Task: Find connections with filter location Lons-le-Saunier with filter topic #Crowdfundingwith filter profile language German with filter current company HighRadius with filter school Gujarat jobs and careers with filter industry Consumer Services with filter service category Android Development with filter keywords title Concierge
Action: Mouse moved to (498, 83)
Screenshot: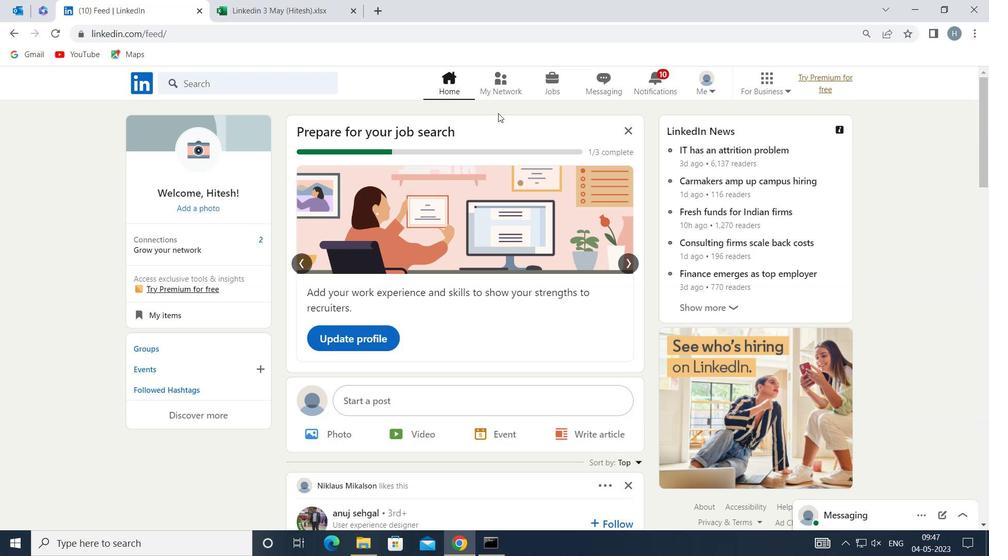 
Action: Mouse pressed left at (498, 83)
Screenshot: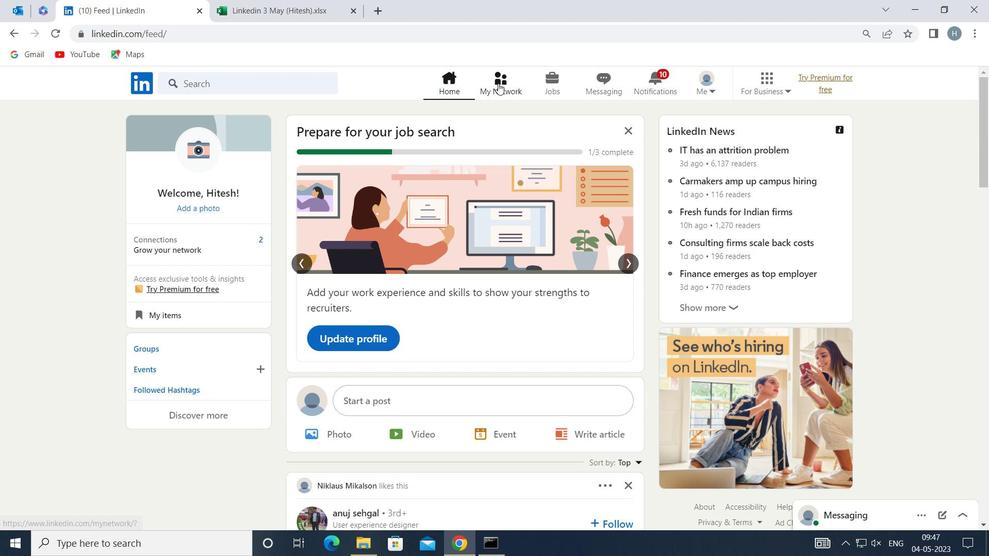
Action: Mouse moved to (287, 150)
Screenshot: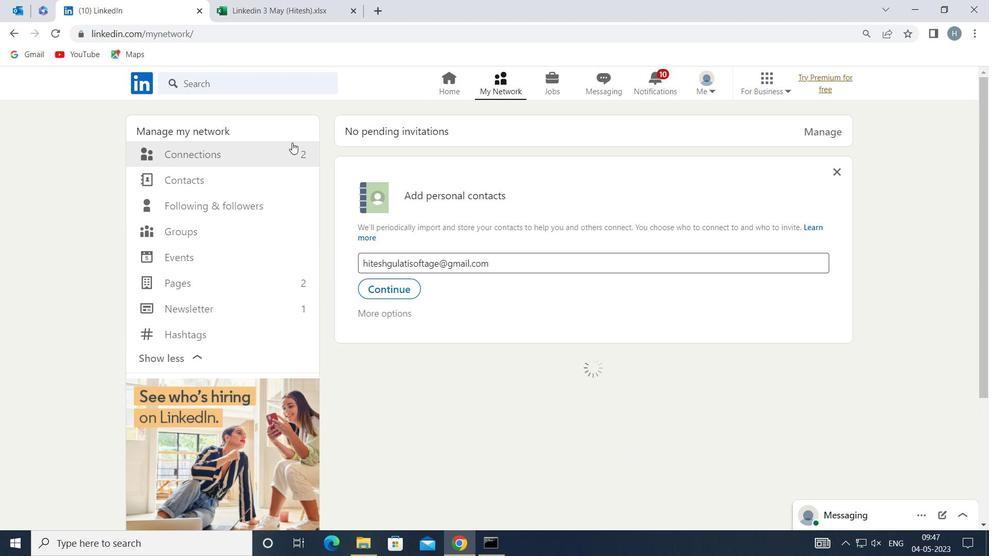
Action: Mouse pressed left at (287, 150)
Screenshot: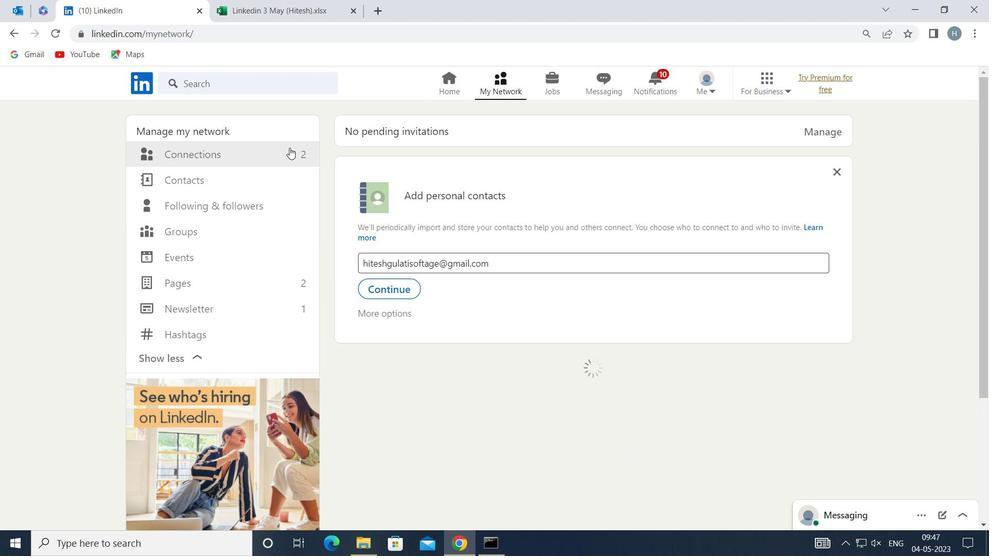 
Action: Mouse moved to (603, 153)
Screenshot: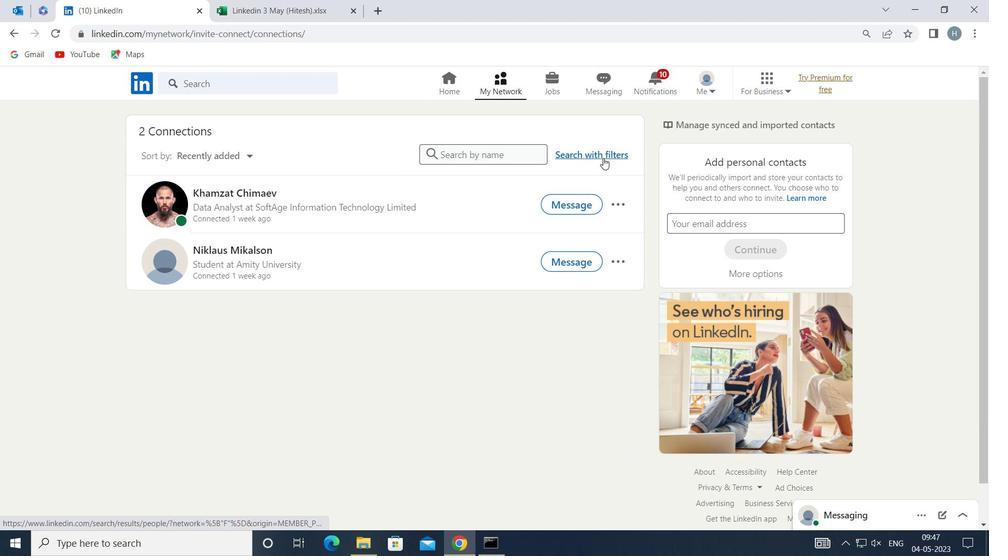 
Action: Mouse pressed left at (603, 153)
Screenshot: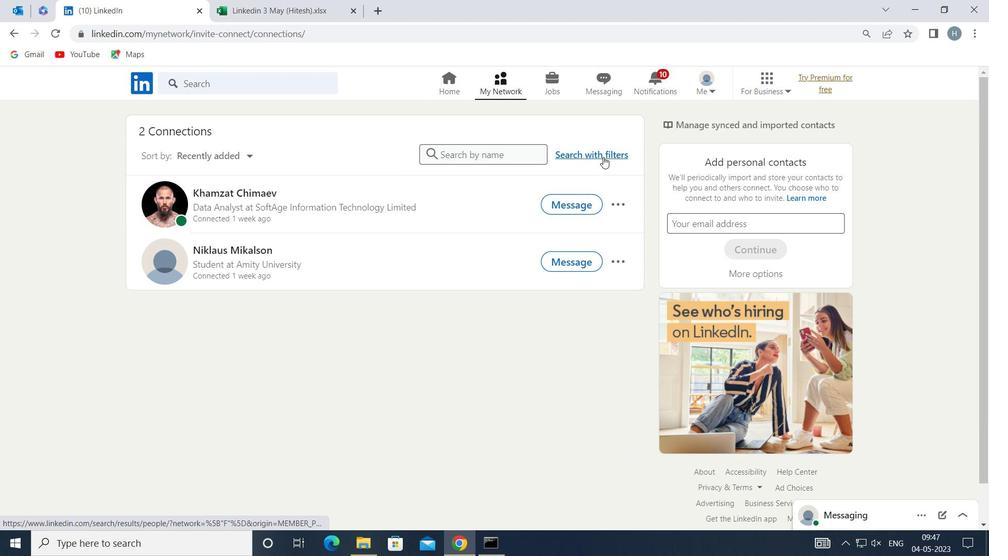 
Action: Mouse moved to (545, 121)
Screenshot: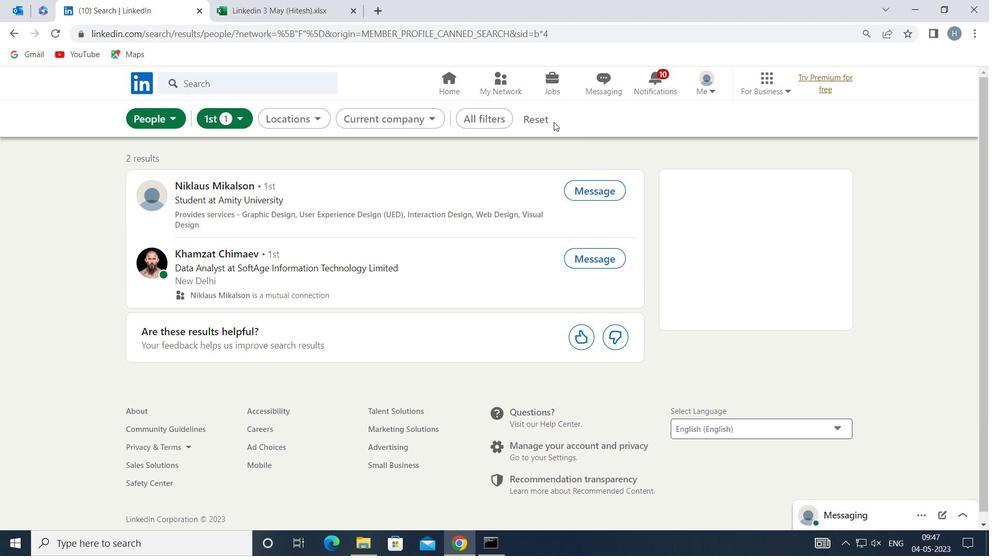 
Action: Mouse pressed left at (545, 121)
Screenshot: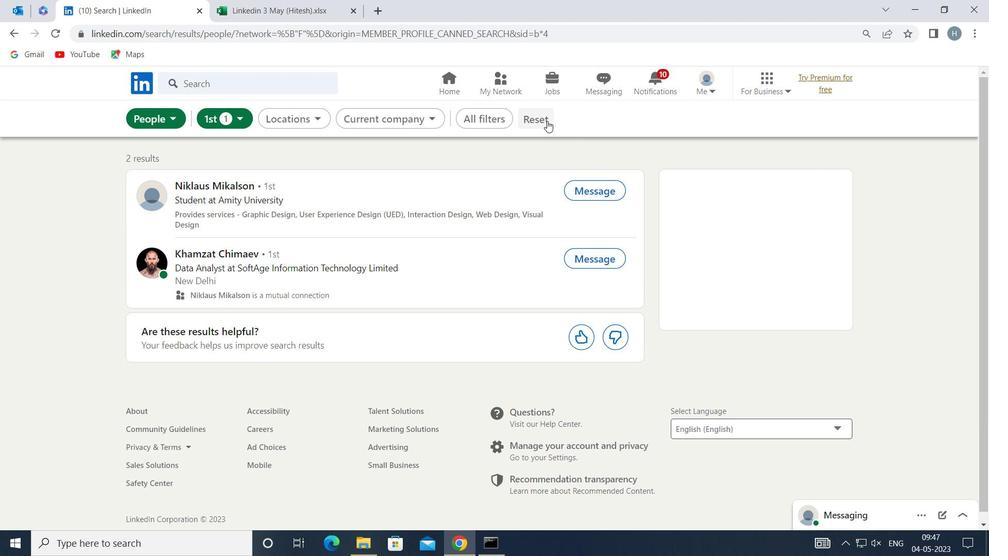 
Action: Mouse moved to (516, 121)
Screenshot: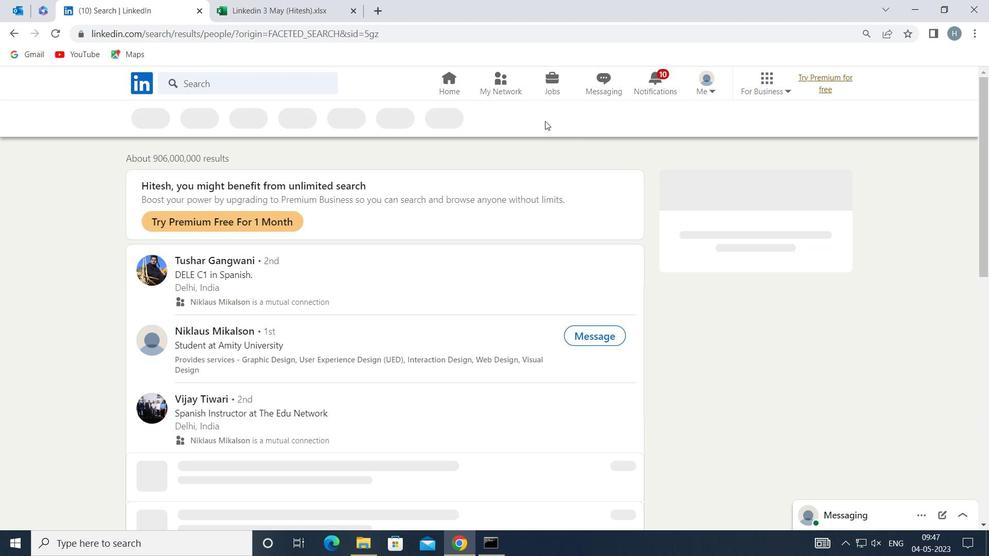 
Action: Mouse pressed left at (516, 121)
Screenshot: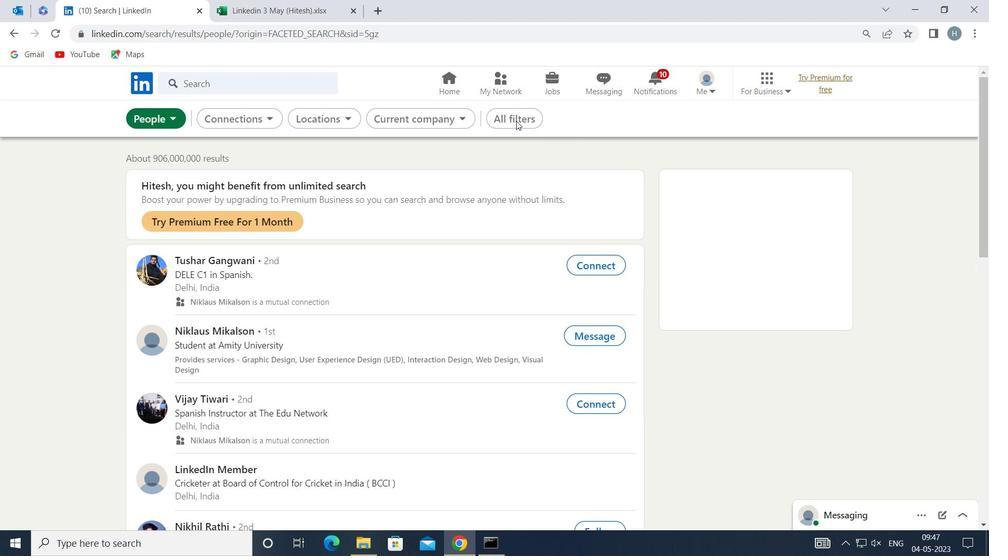 
Action: Mouse moved to (729, 241)
Screenshot: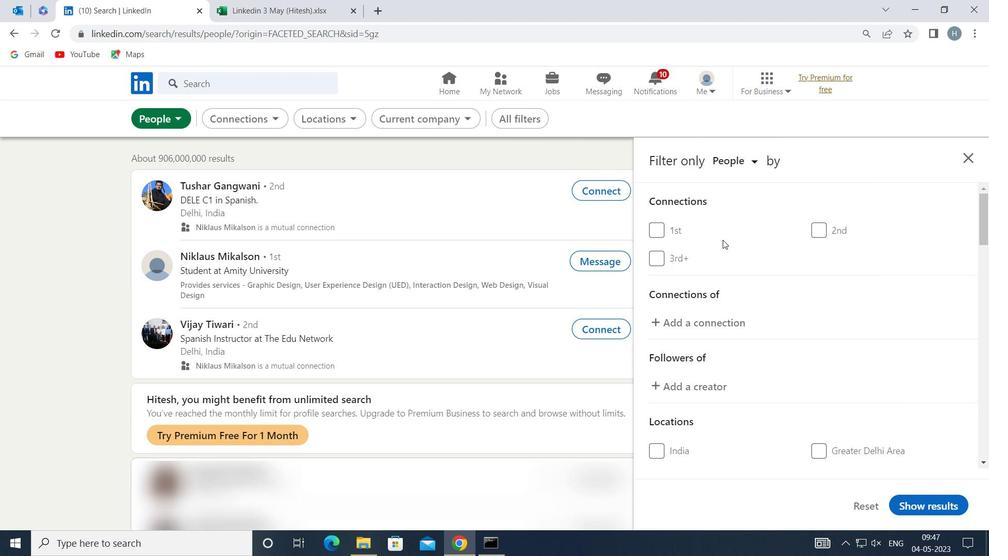 
Action: Mouse scrolled (729, 240) with delta (0, 0)
Screenshot: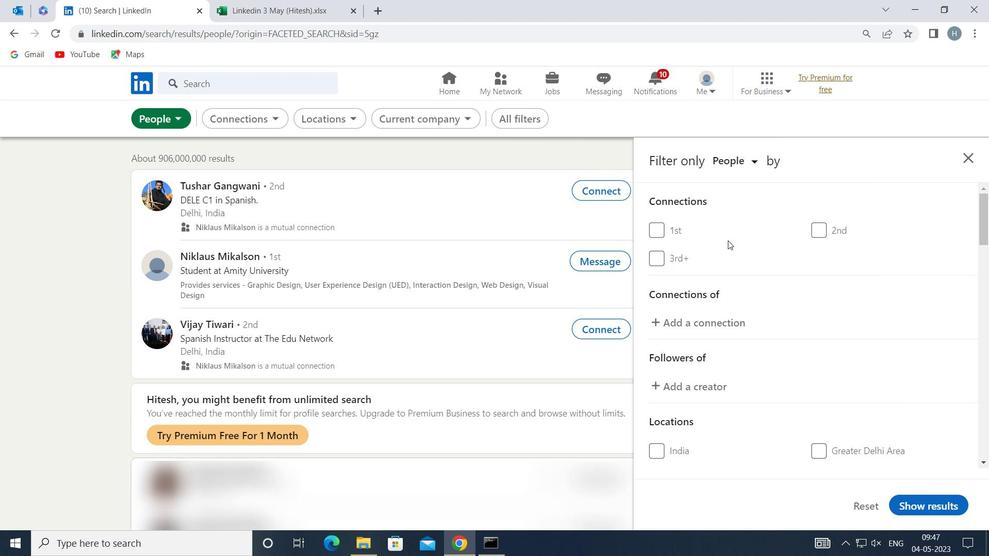 
Action: Mouse scrolled (729, 240) with delta (0, 0)
Screenshot: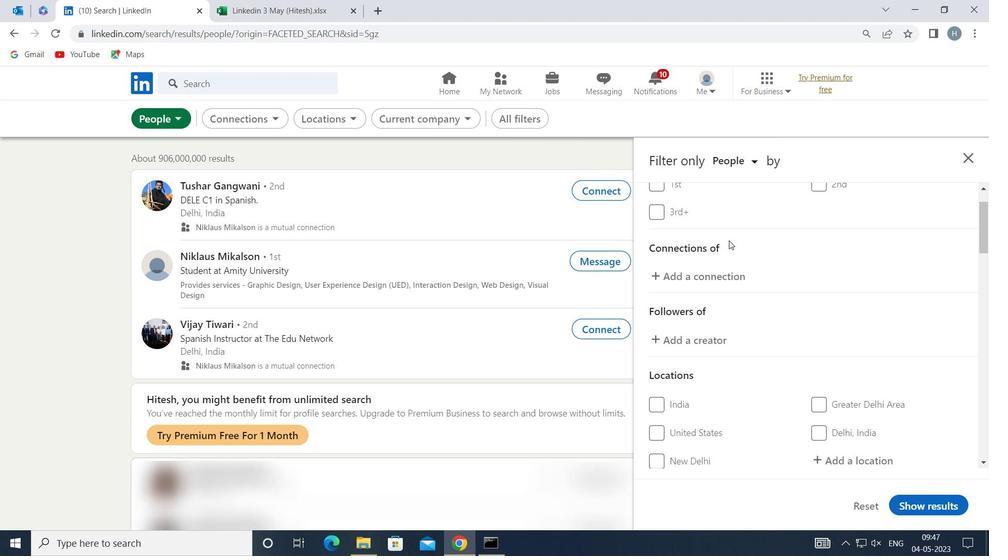 
Action: Mouse moved to (844, 372)
Screenshot: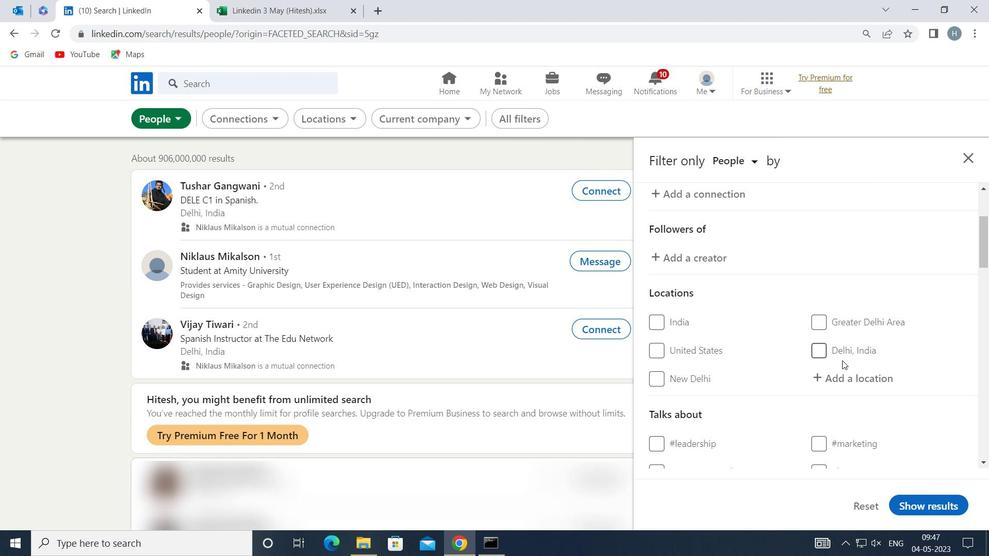 
Action: Mouse pressed left at (844, 372)
Screenshot: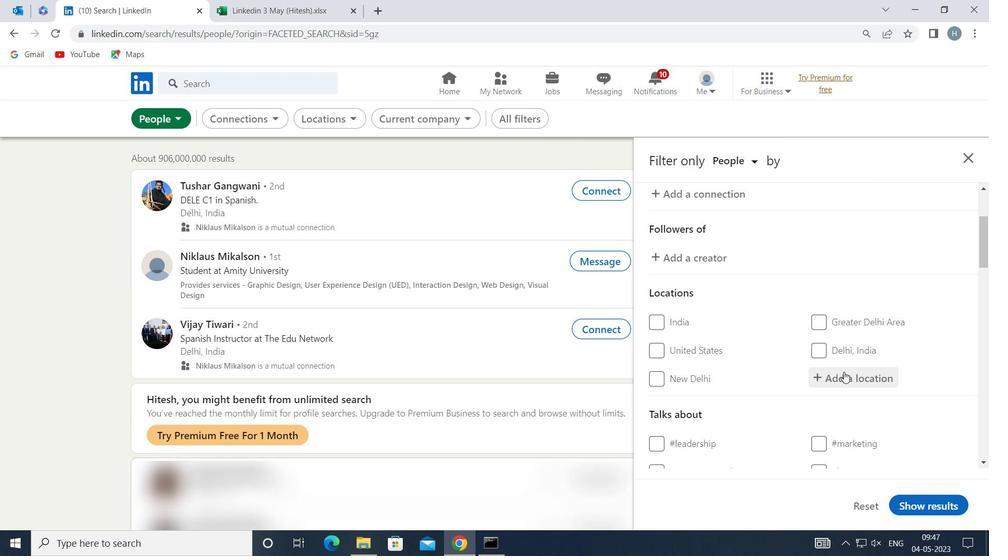 
Action: Key pressed <Key.shift><Key.shift><Key.shift><Key.shift><Key.shift><Key.shift><Key.shift><Key.shift>LONS
Screenshot: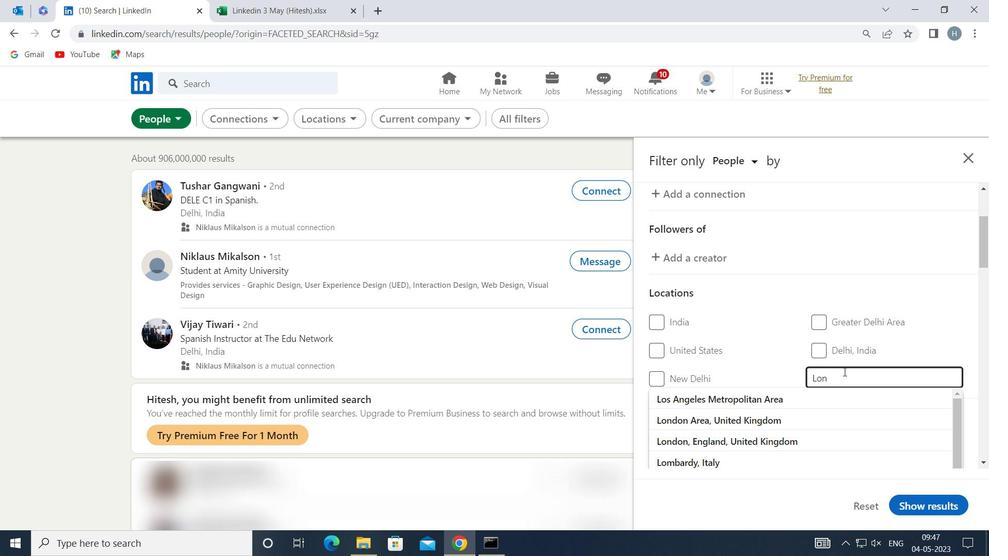 
Action: Mouse moved to (789, 395)
Screenshot: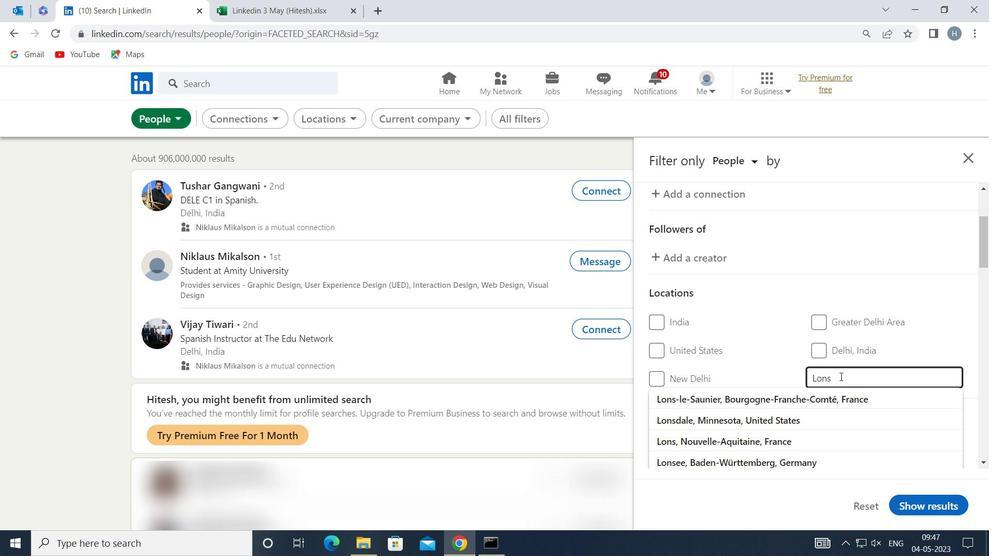
Action: Mouse pressed left at (789, 395)
Screenshot: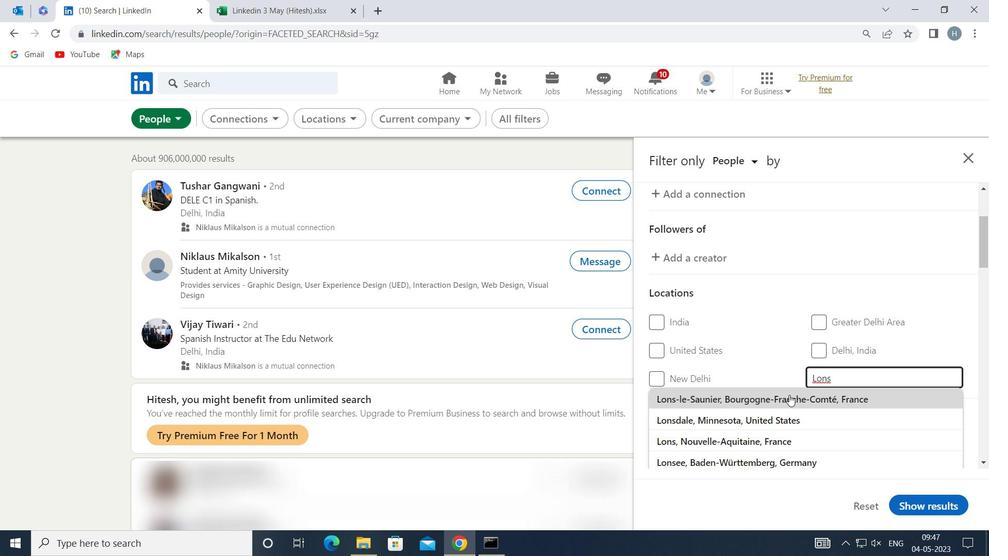 
Action: Mouse moved to (774, 390)
Screenshot: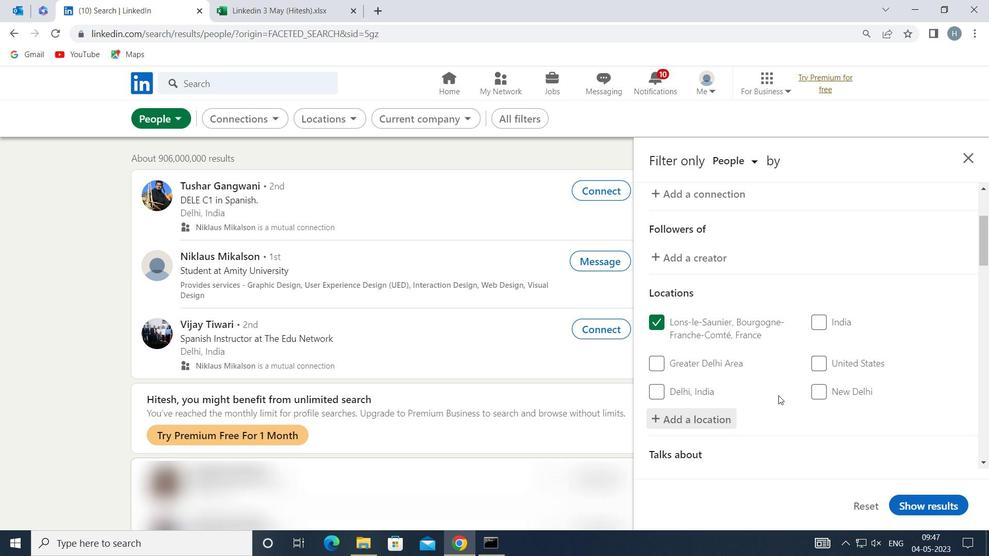 
Action: Mouse scrolled (774, 390) with delta (0, 0)
Screenshot: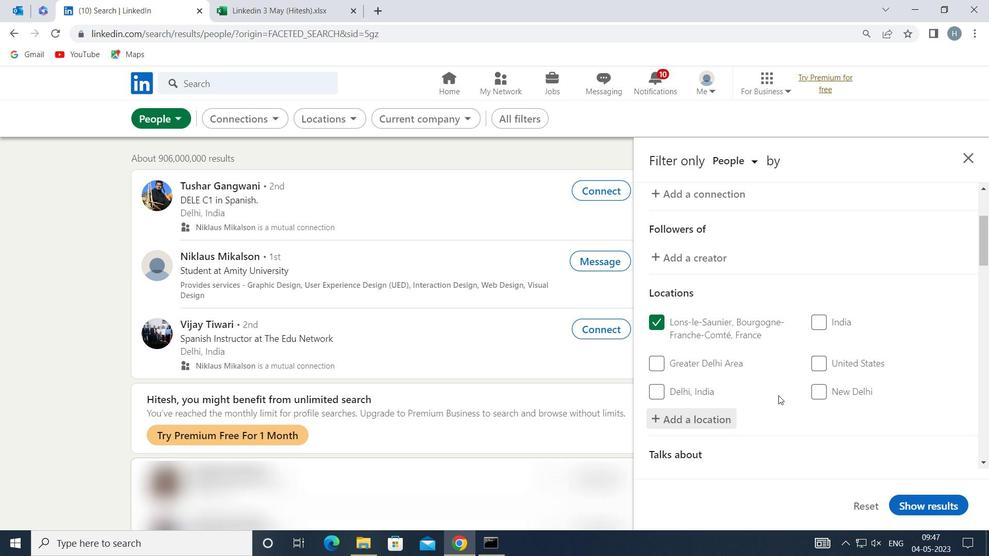 
Action: Mouse moved to (756, 359)
Screenshot: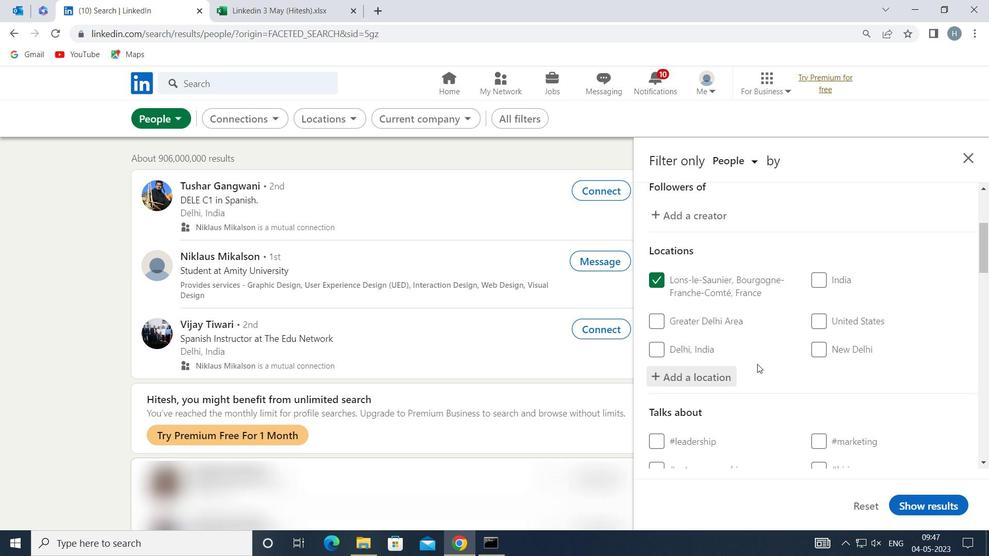 
Action: Mouse scrolled (756, 359) with delta (0, 0)
Screenshot: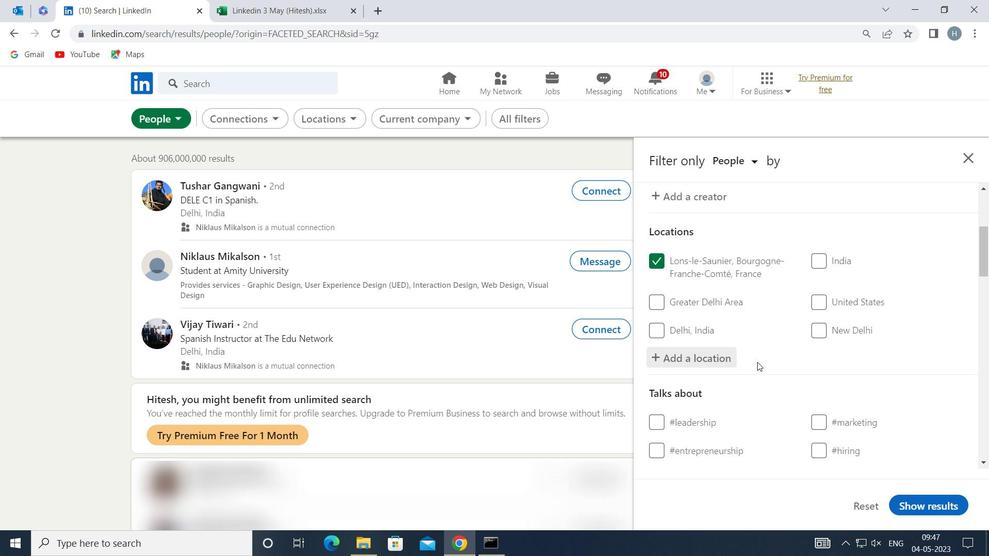 
Action: Mouse scrolled (756, 359) with delta (0, 0)
Screenshot: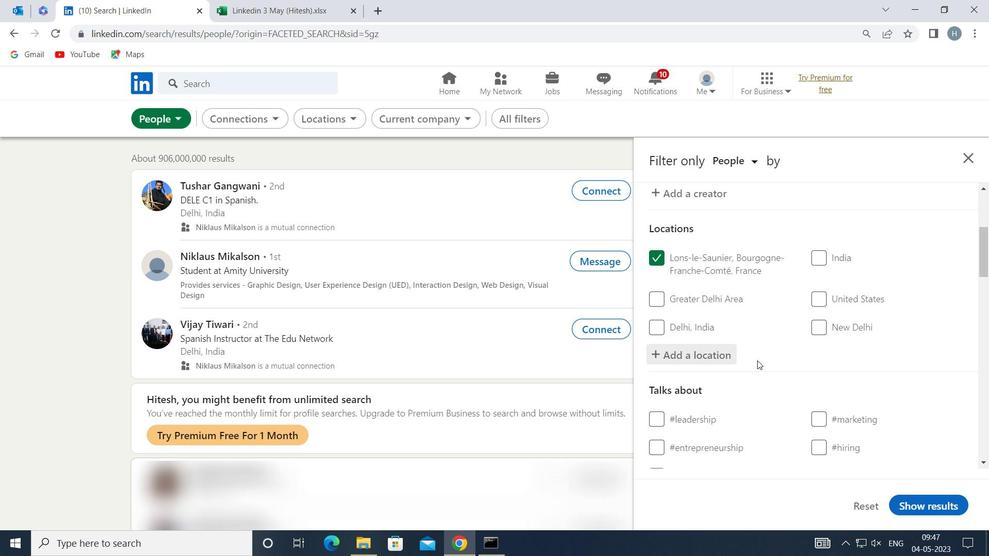 
Action: Mouse scrolled (756, 359) with delta (0, 0)
Screenshot: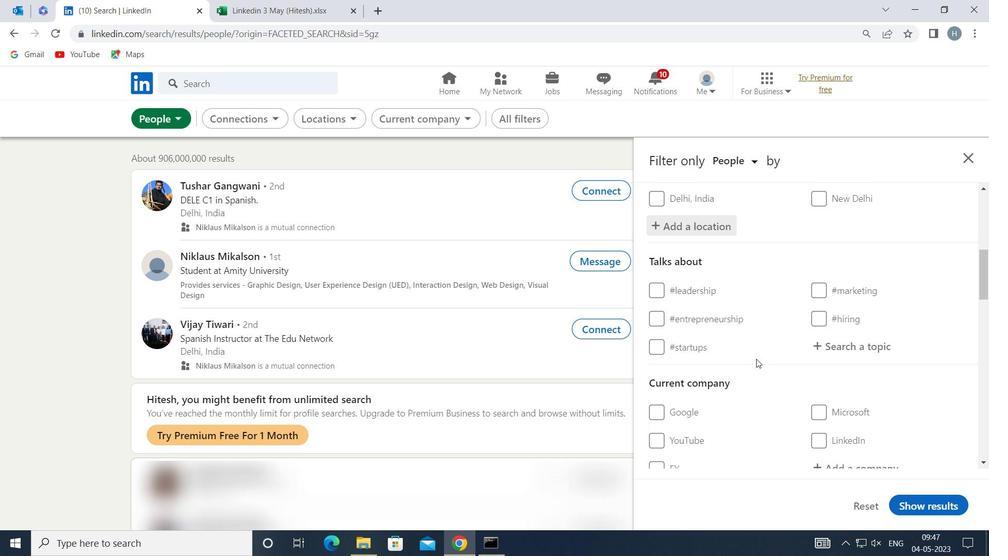 
Action: Mouse moved to (853, 281)
Screenshot: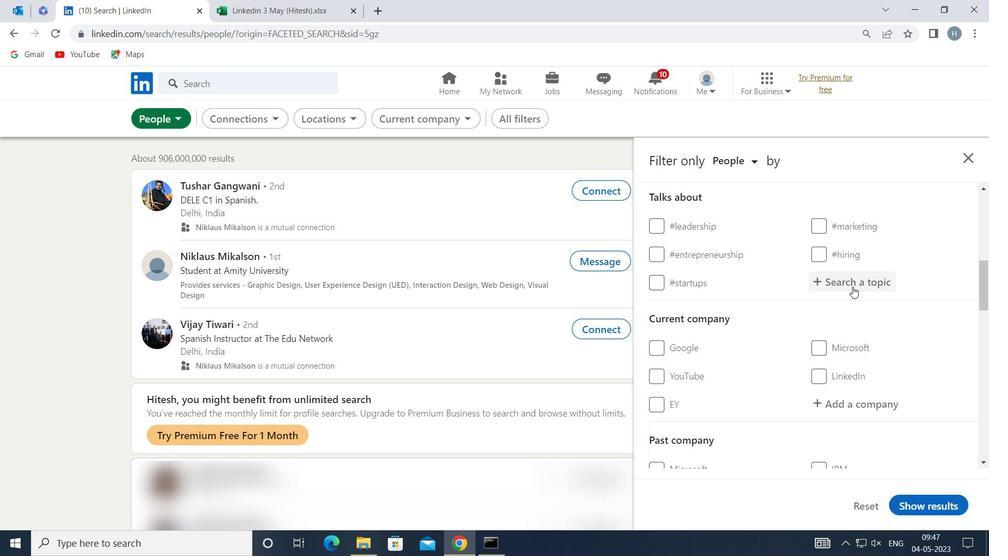 
Action: Mouse pressed left at (853, 281)
Screenshot: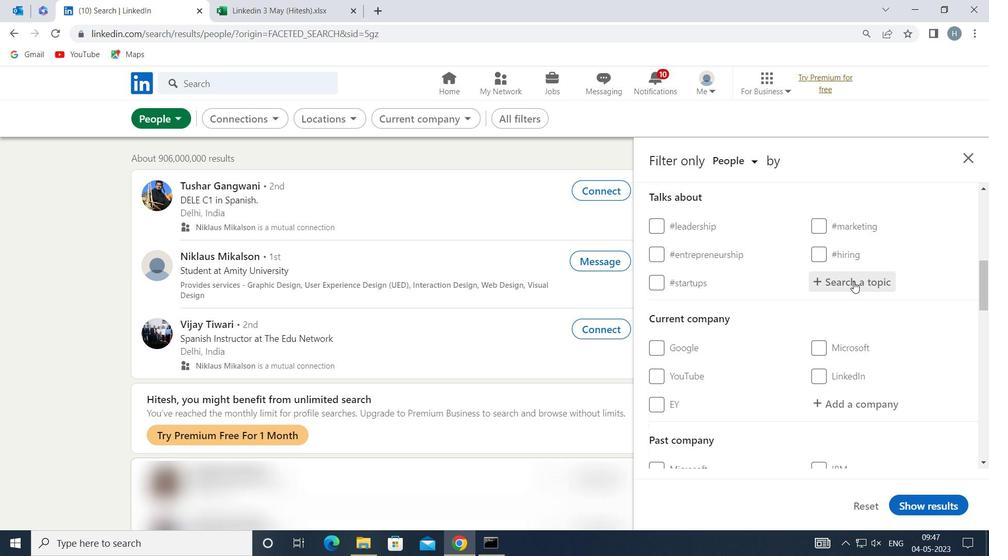 
Action: Key pressed <Key.shift>CROWDFUNING
Screenshot: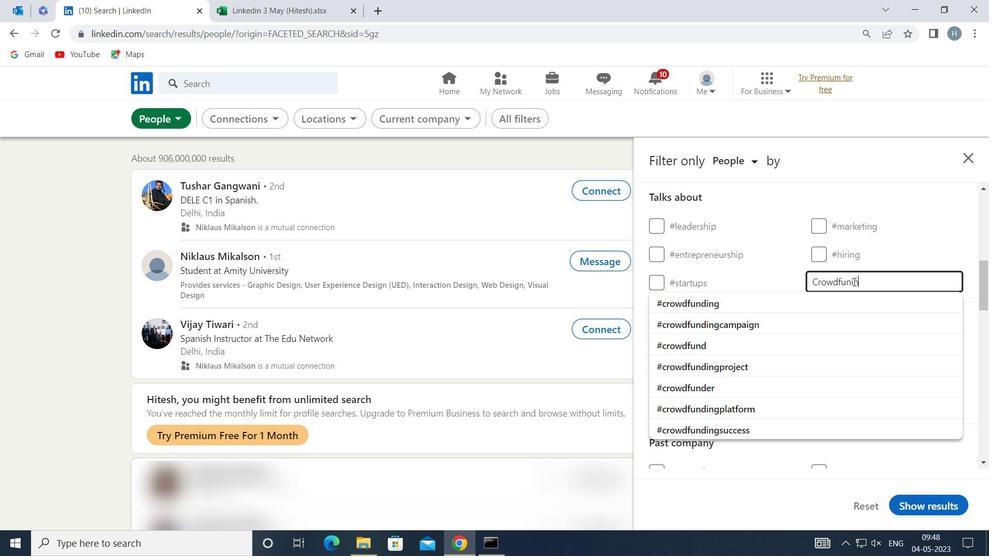 
Action: Mouse moved to (779, 307)
Screenshot: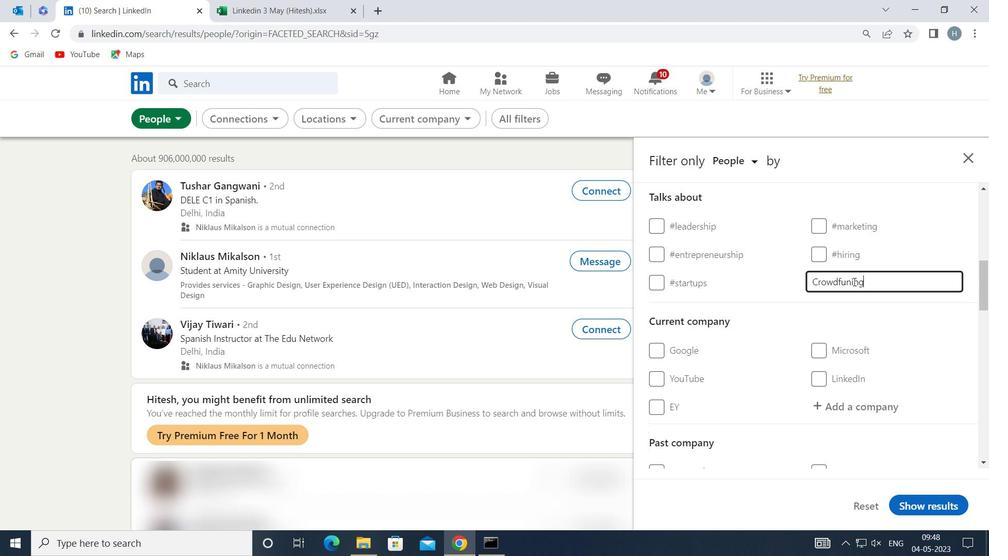 
Action: Key pressed <Key.backspace>
Screenshot: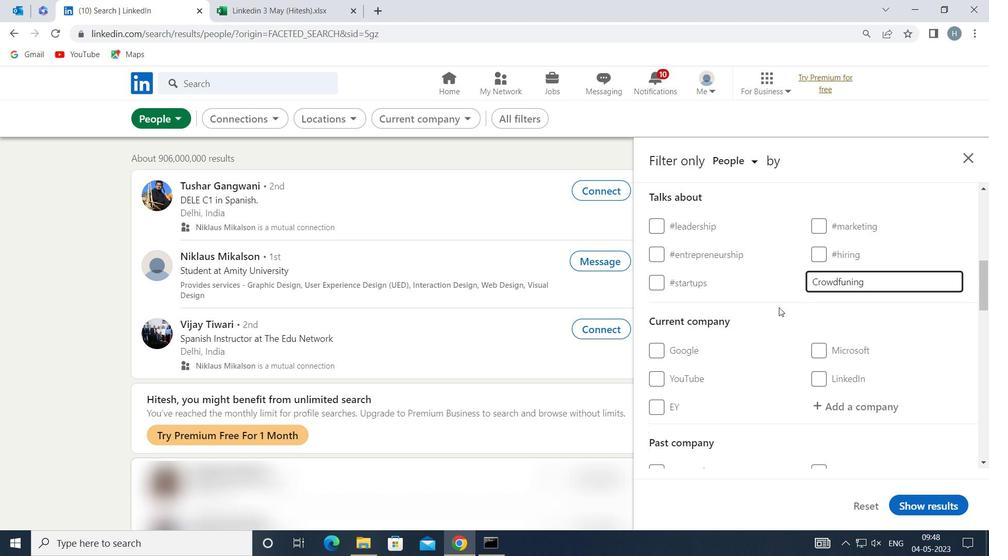 
Action: Mouse moved to (809, 310)
Screenshot: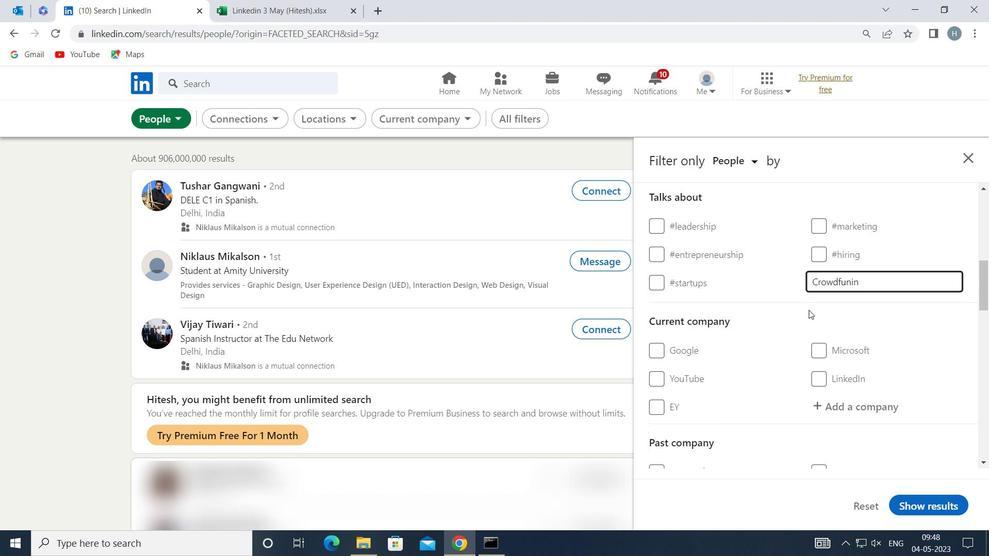 
Action: Key pressed <Key.backspace>
Screenshot: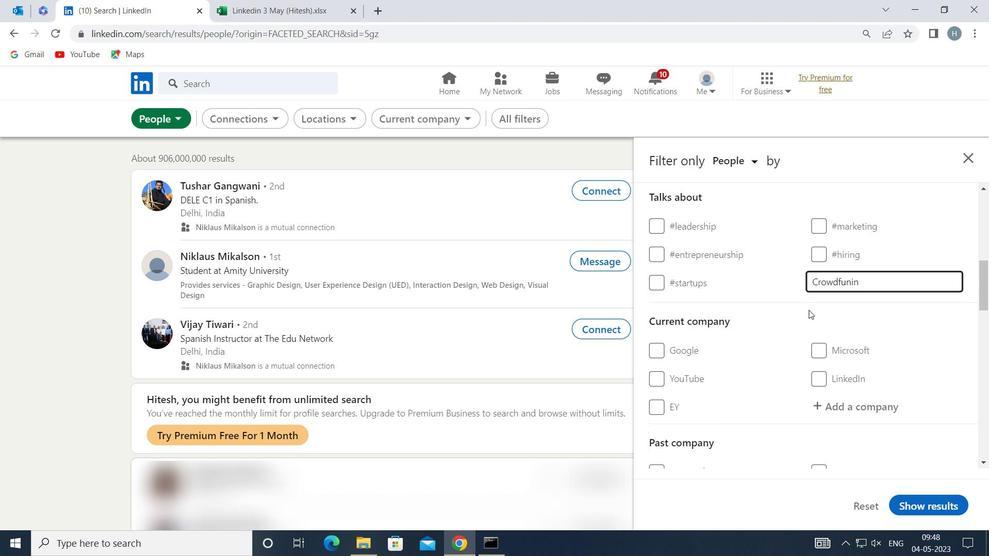 
Action: Mouse moved to (818, 310)
Screenshot: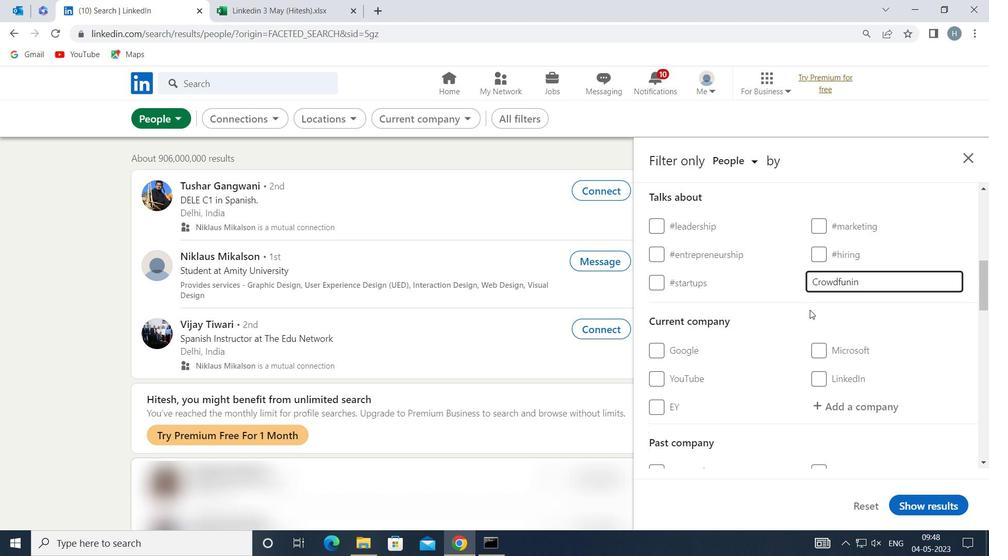 
Action: Key pressed <Key.backspace>D
Screenshot: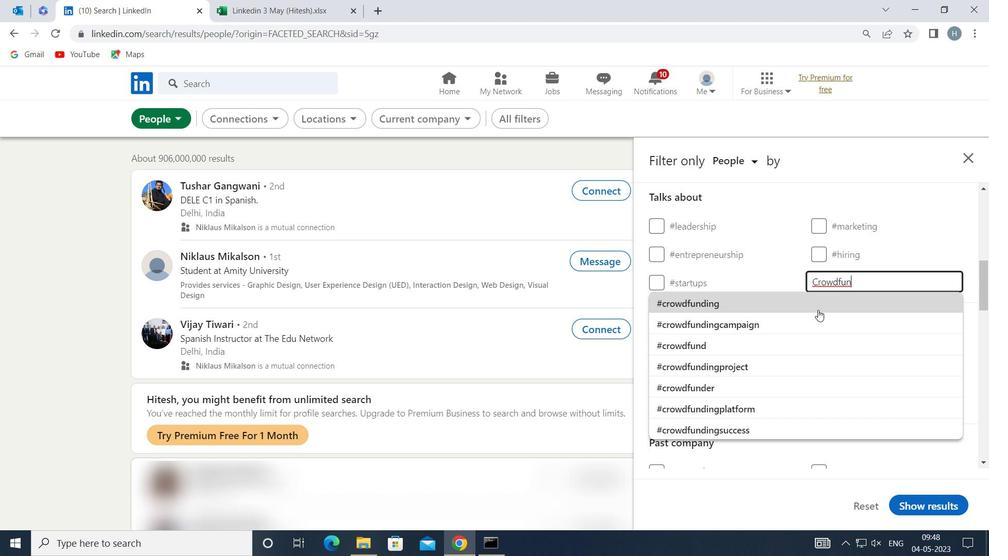 
Action: Mouse moved to (783, 301)
Screenshot: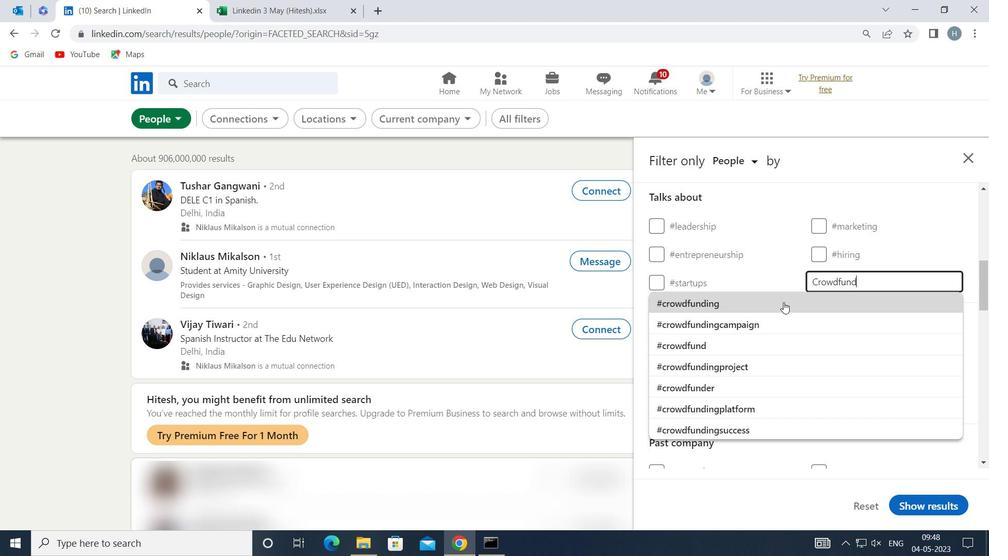 
Action: Mouse pressed left at (783, 301)
Screenshot: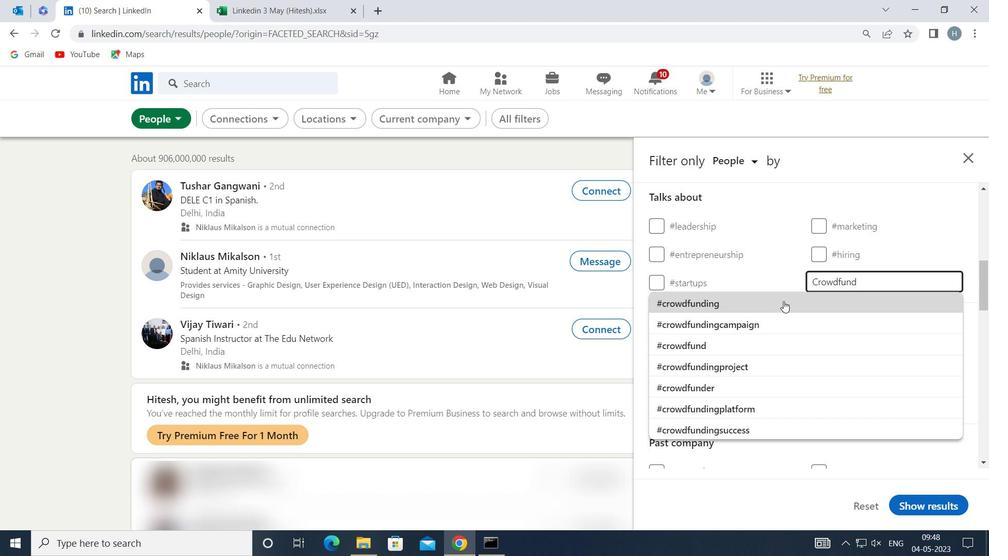 
Action: Mouse moved to (773, 293)
Screenshot: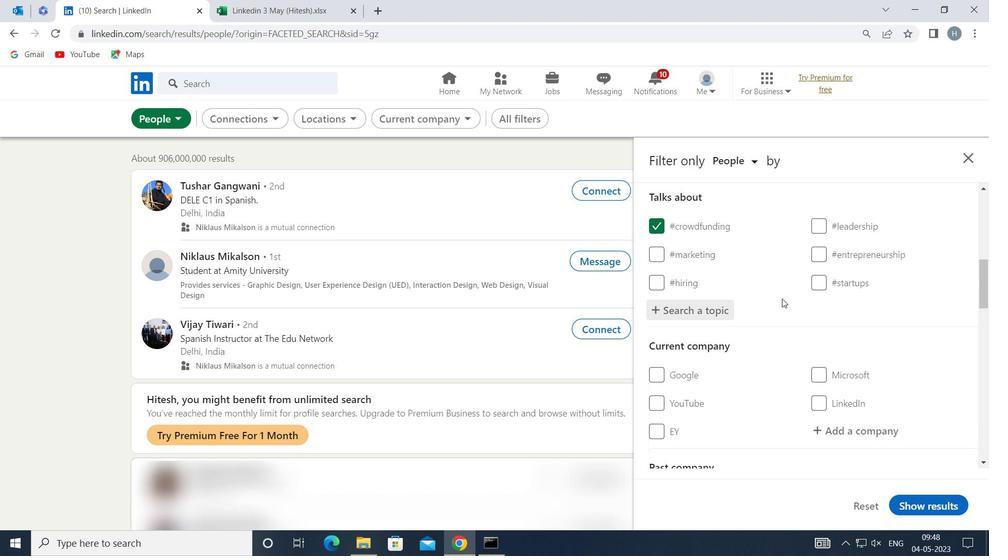 
Action: Mouse scrolled (773, 292) with delta (0, 0)
Screenshot: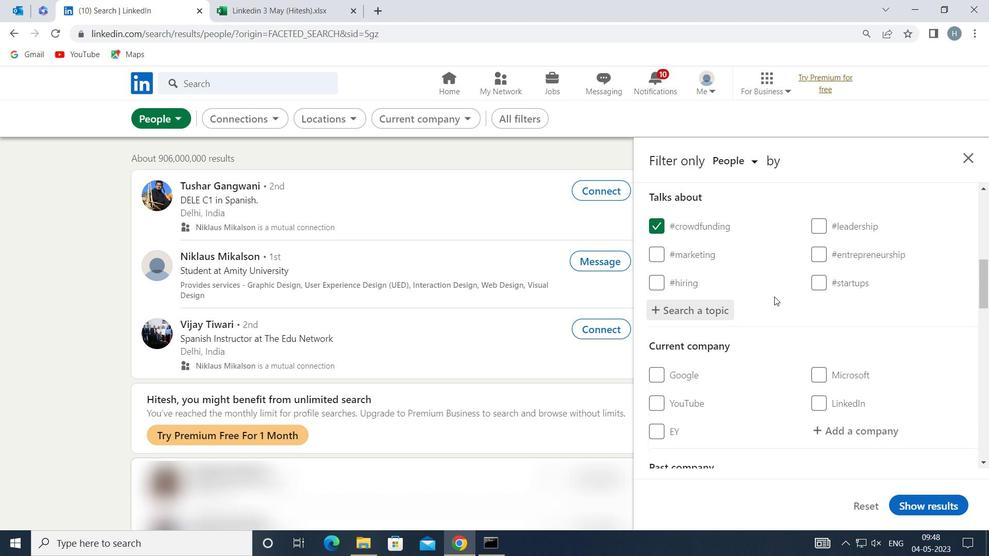 
Action: Mouse scrolled (773, 292) with delta (0, 0)
Screenshot: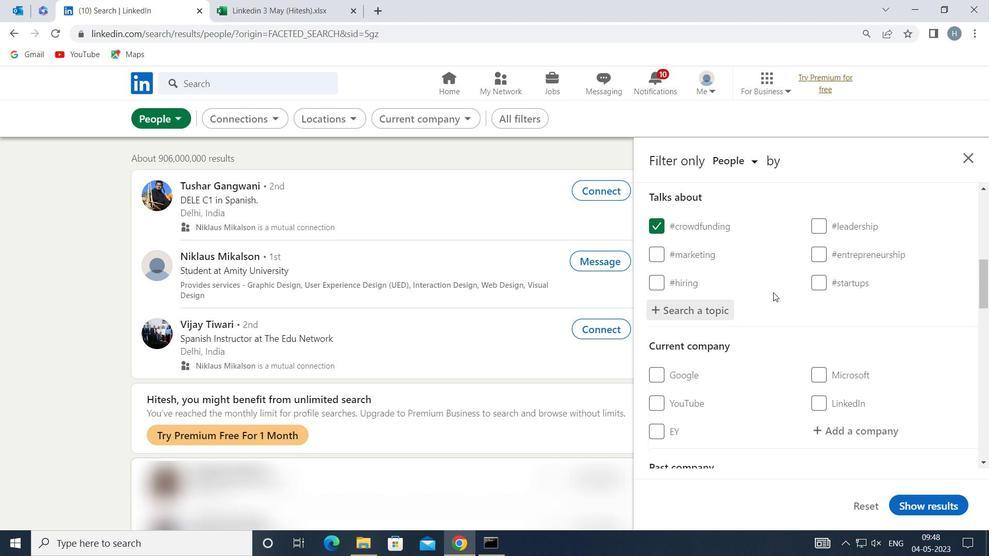 
Action: Mouse scrolled (773, 292) with delta (0, 0)
Screenshot: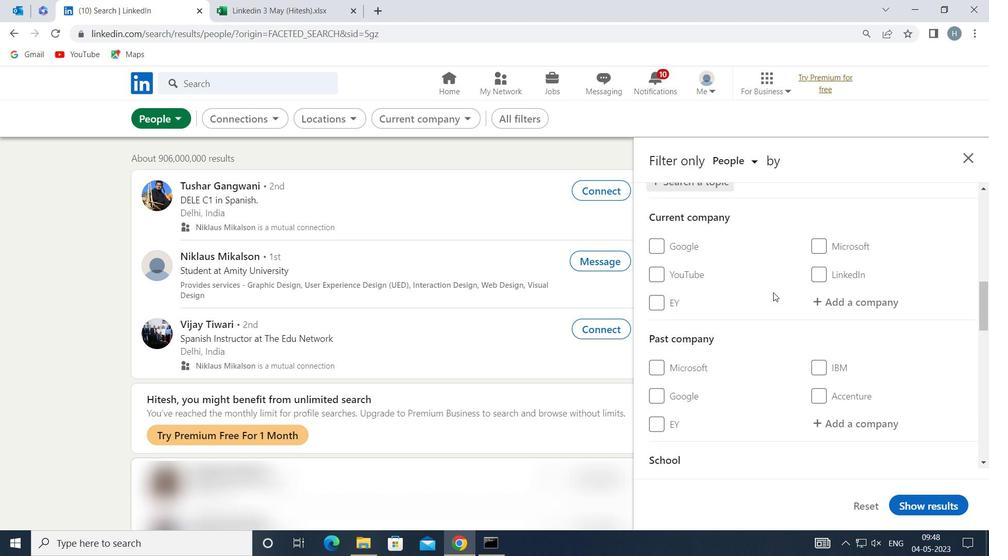 
Action: Mouse scrolled (773, 292) with delta (0, 0)
Screenshot: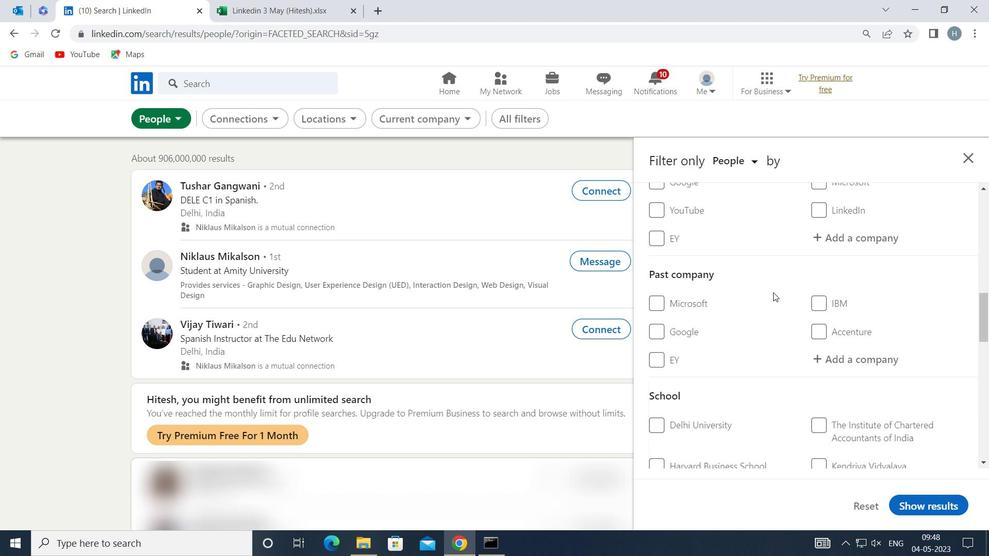 
Action: Mouse scrolled (773, 292) with delta (0, 0)
Screenshot: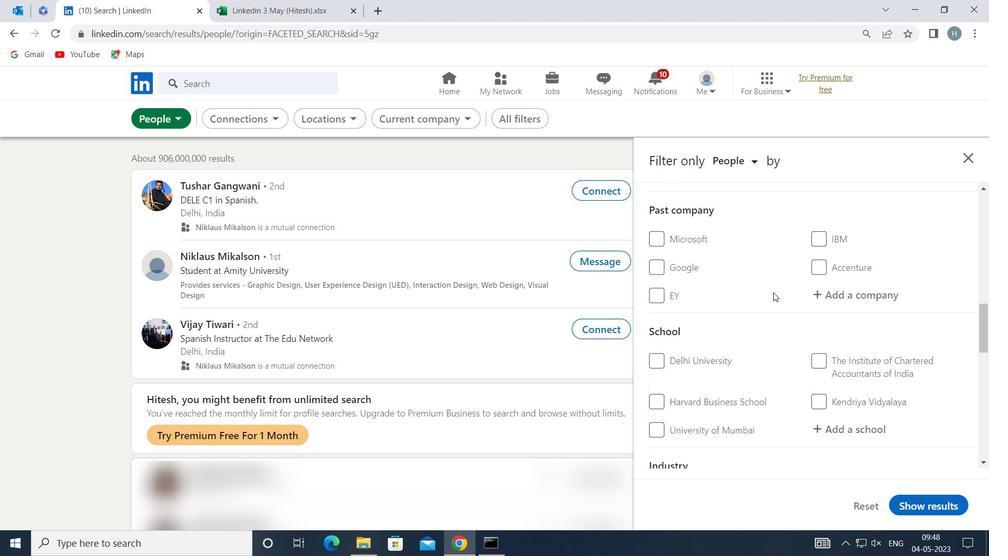 
Action: Mouse moved to (771, 292)
Screenshot: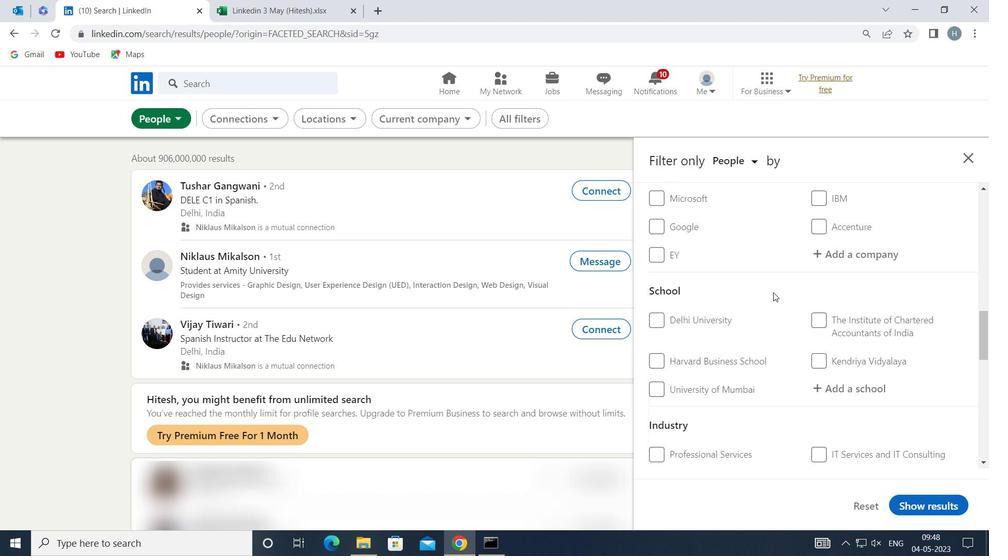 
Action: Mouse scrolled (771, 291) with delta (0, 0)
Screenshot: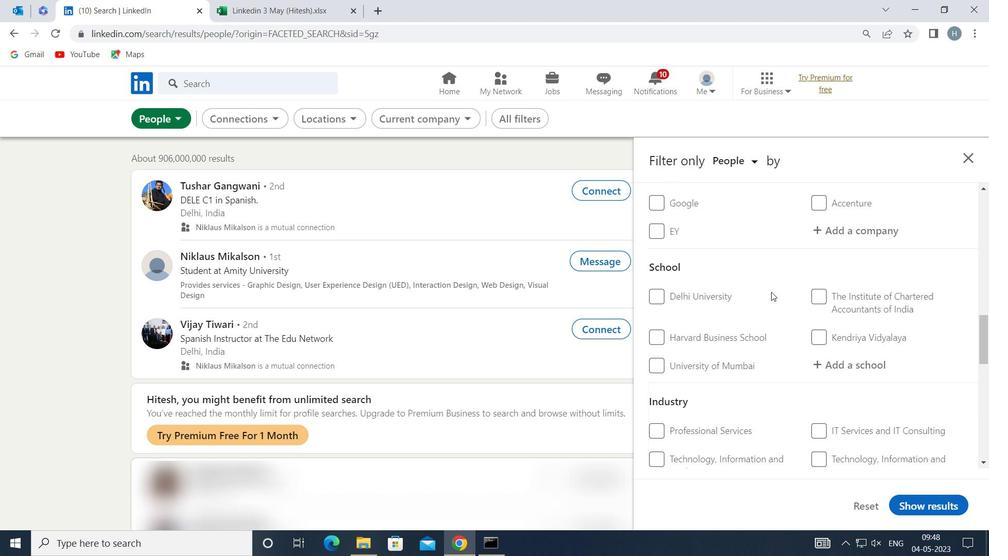 
Action: Mouse scrolled (771, 291) with delta (0, 0)
Screenshot: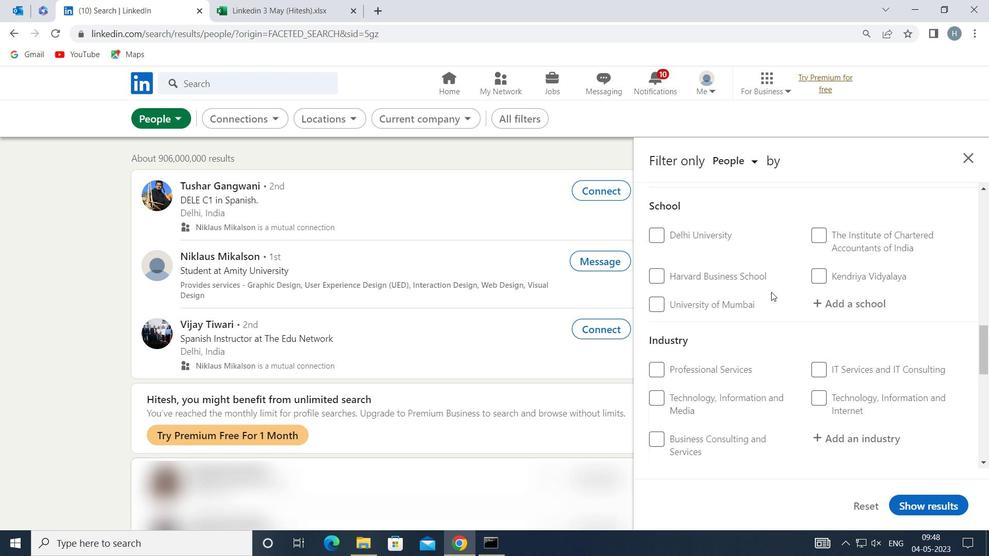 
Action: Mouse scrolled (771, 291) with delta (0, 0)
Screenshot: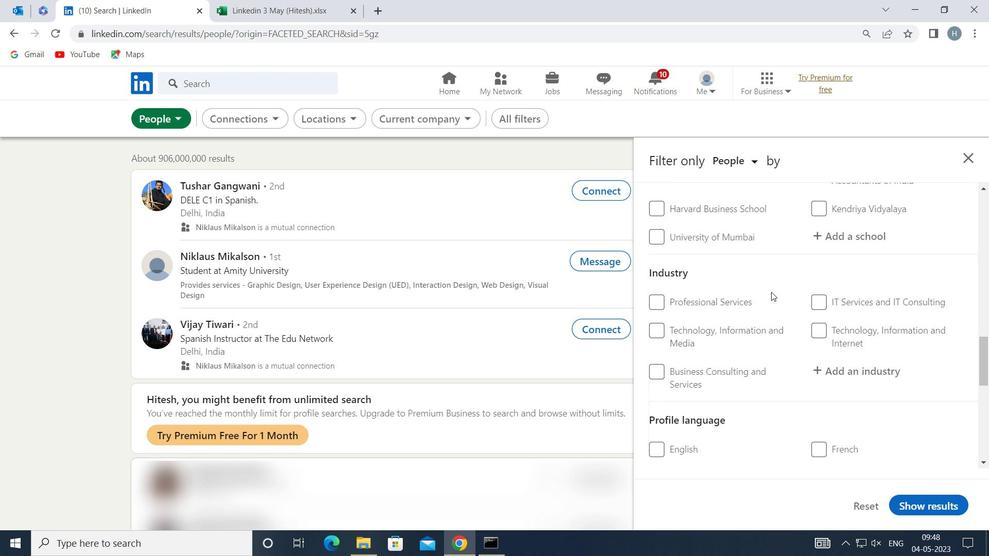 
Action: Mouse scrolled (771, 291) with delta (0, 0)
Screenshot: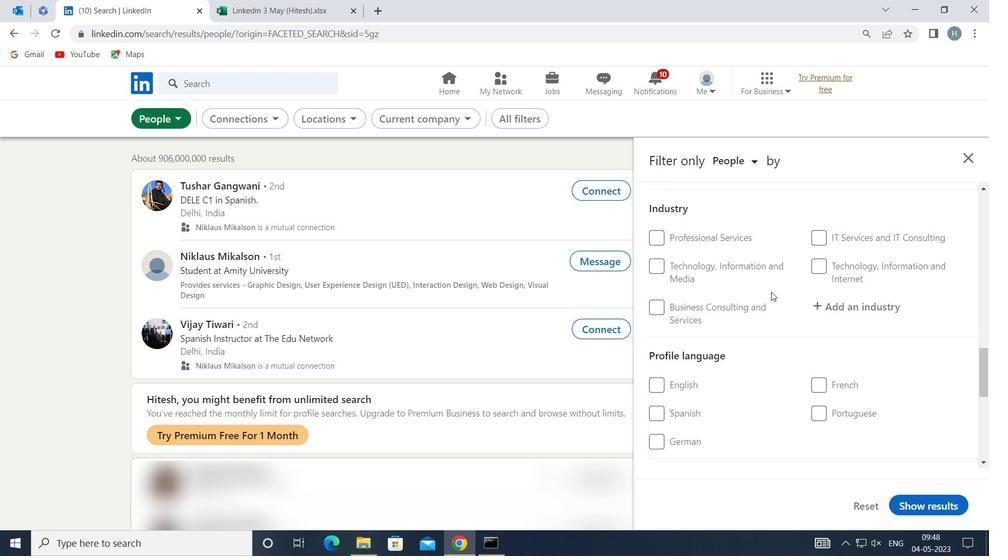 
Action: Mouse moved to (656, 375)
Screenshot: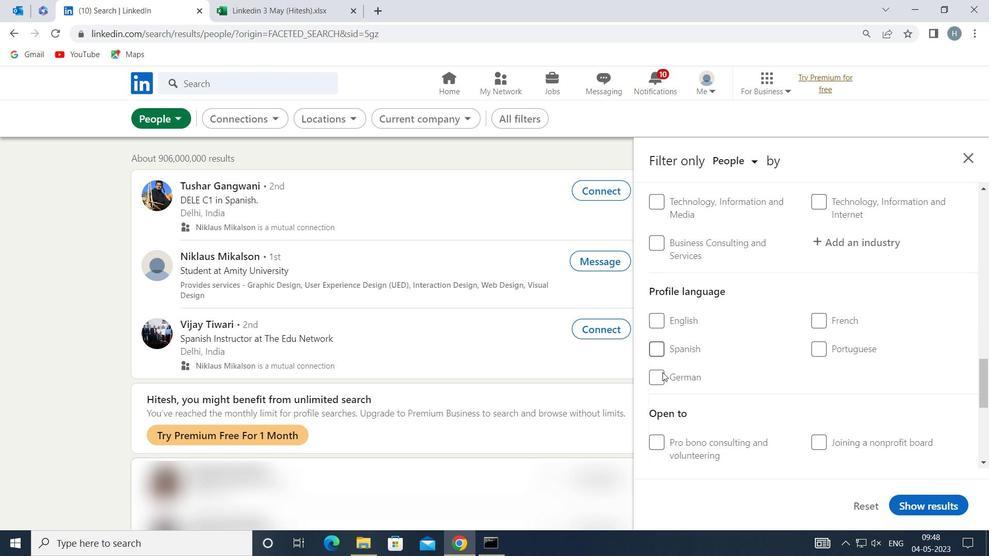 
Action: Mouse pressed left at (656, 375)
Screenshot: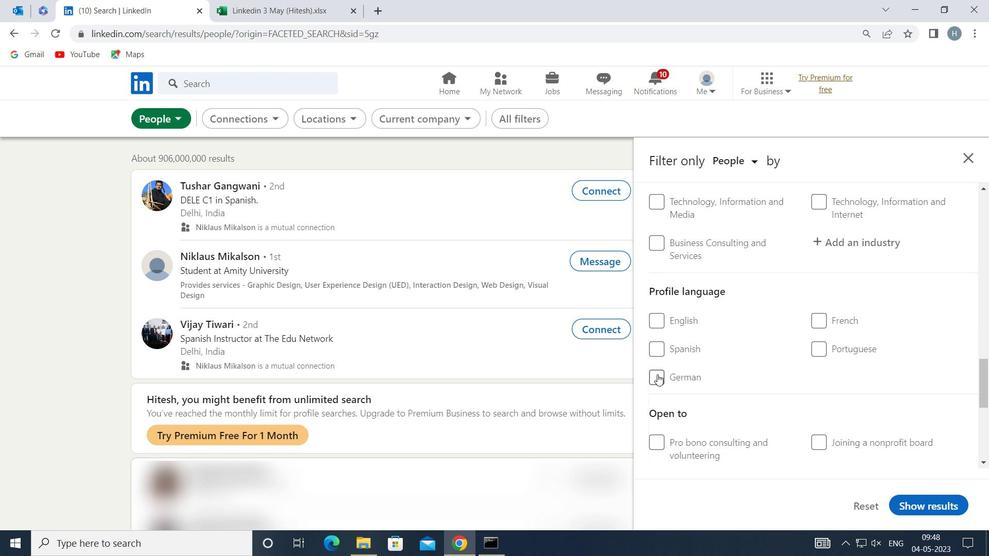 
Action: Mouse moved to (769, 363)
Screenshot: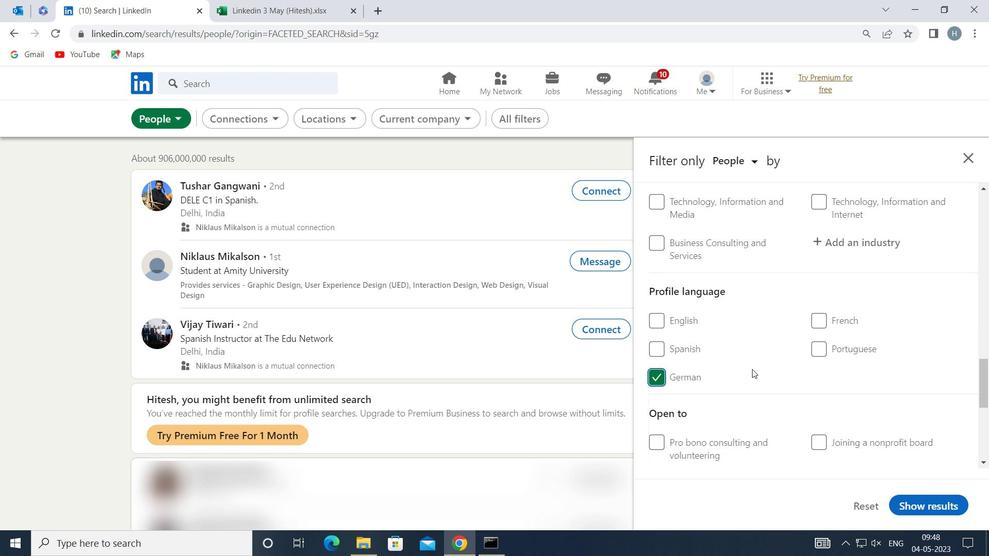 
Action: Mouse scrolled (769, 363) with delta (0, 0)
Screenshot: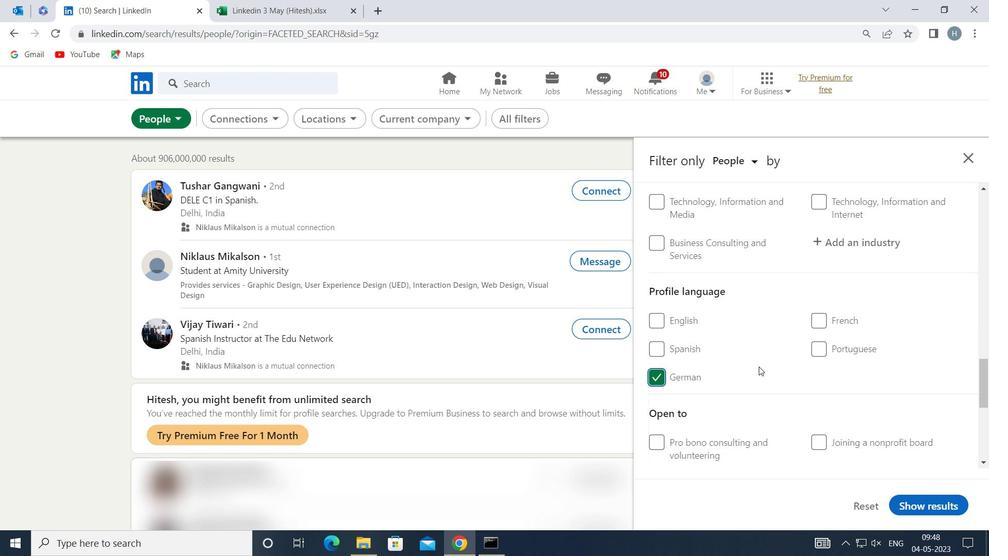 
Action: Mouse moved to (768, 352)
Screenshot: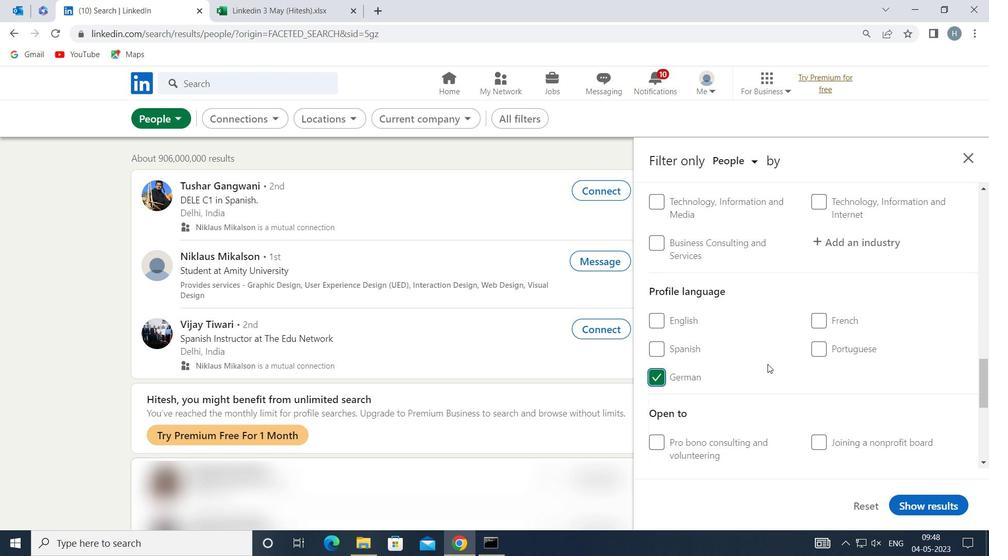 
Action: Mouse scrolled (768, 353) with delta (0, 0)
Screenshot: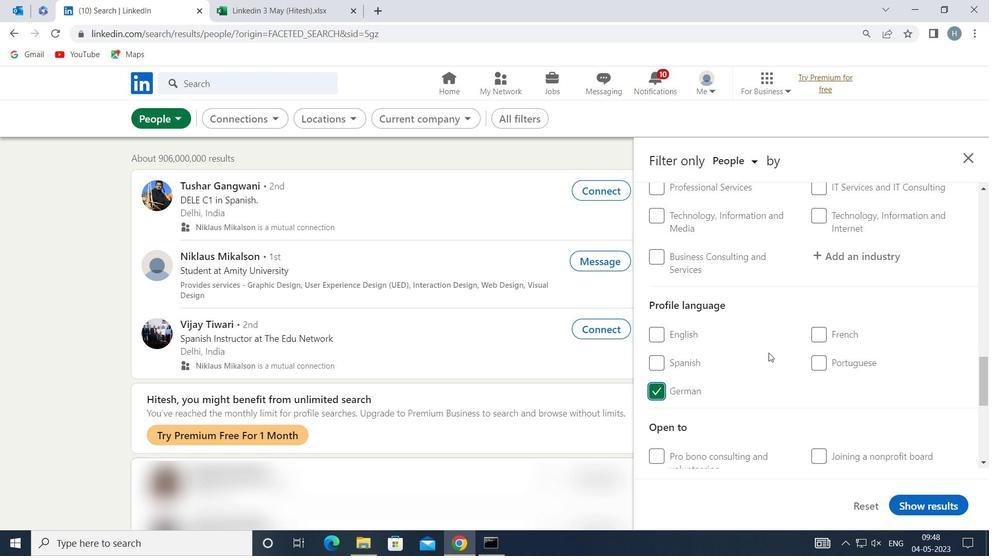 
Action: Mouse scrolled (768, 353) with delta (0, 0)
Screenshot: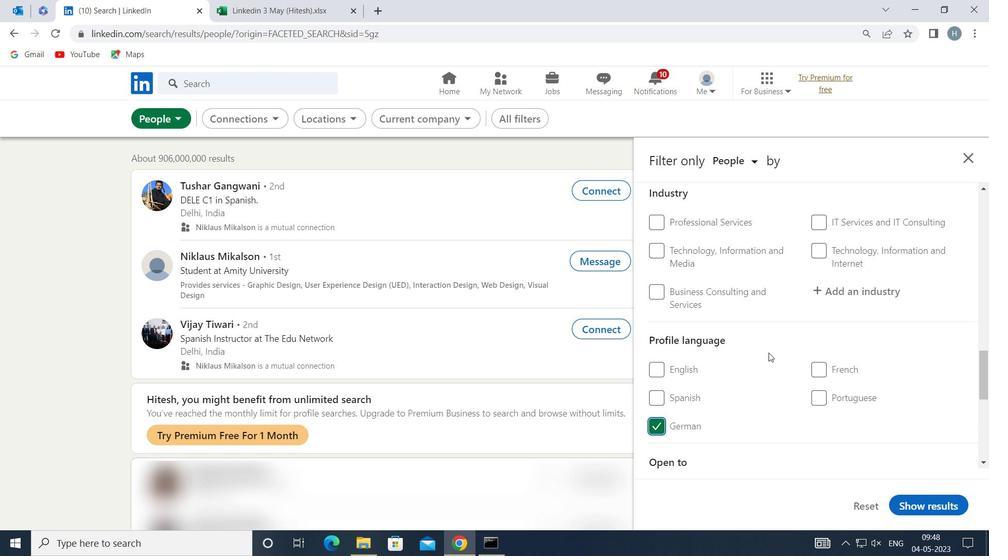 
Action: Mouse scrolled (768, 353) with delta (0, 0)
Screenshot: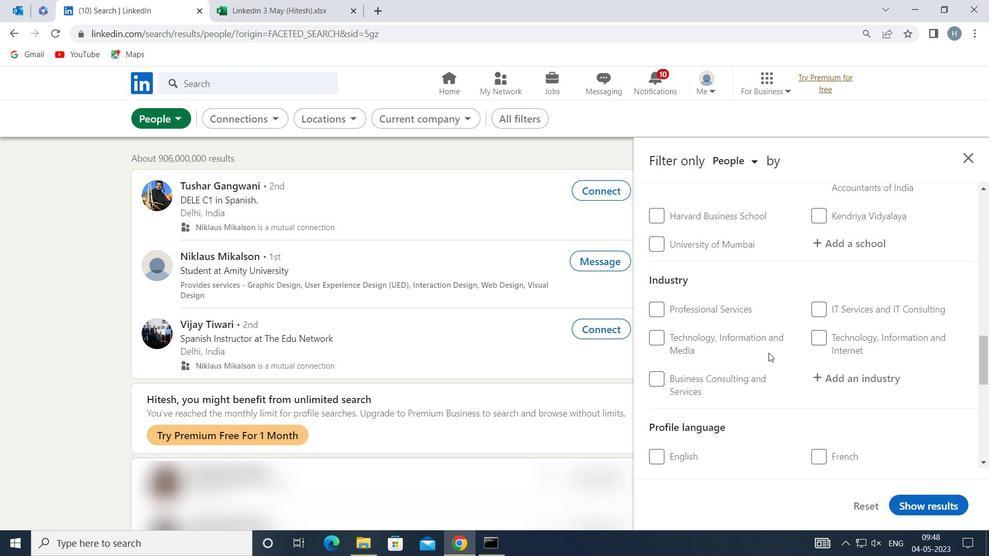 
Action: Mouse scrolled (768, 353) with delta (0, 0)
Screenshot: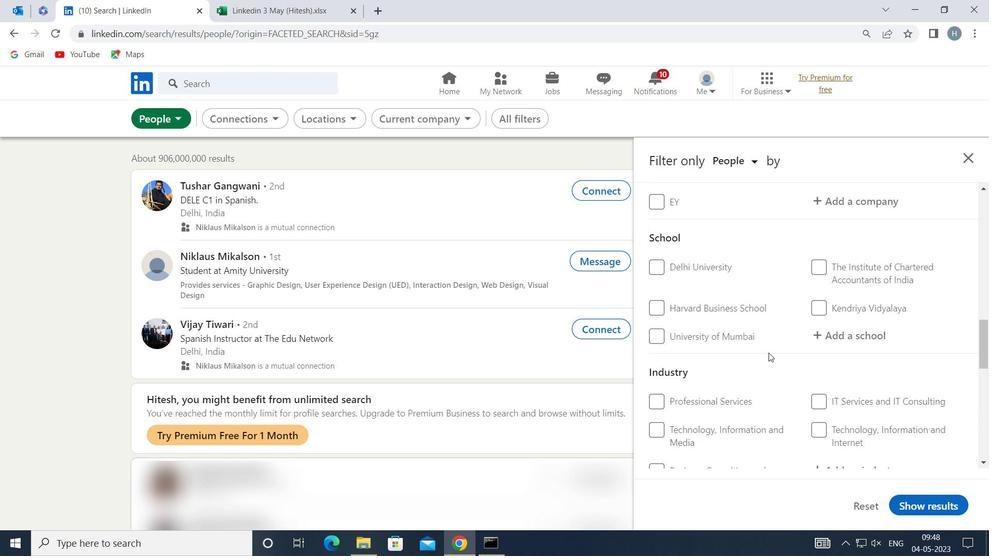 
Action: Mouse scrolled (768, 353) with delta (0, 0)
Screenshot: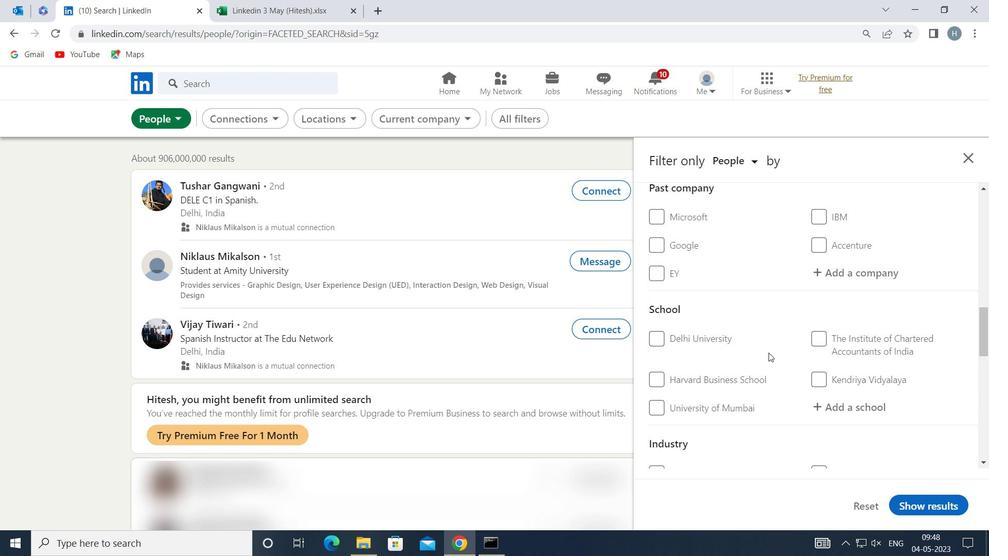 
Action: Mouse scrolled (768, 353) with delta (0, 0)
Screenshot: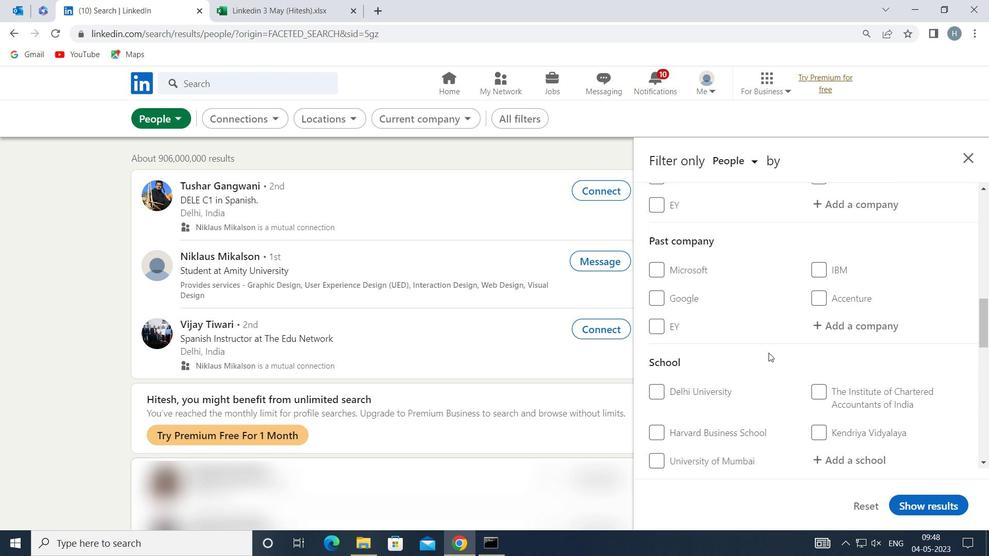 
Action: Mouse moved to (845, 297)
Screenshot: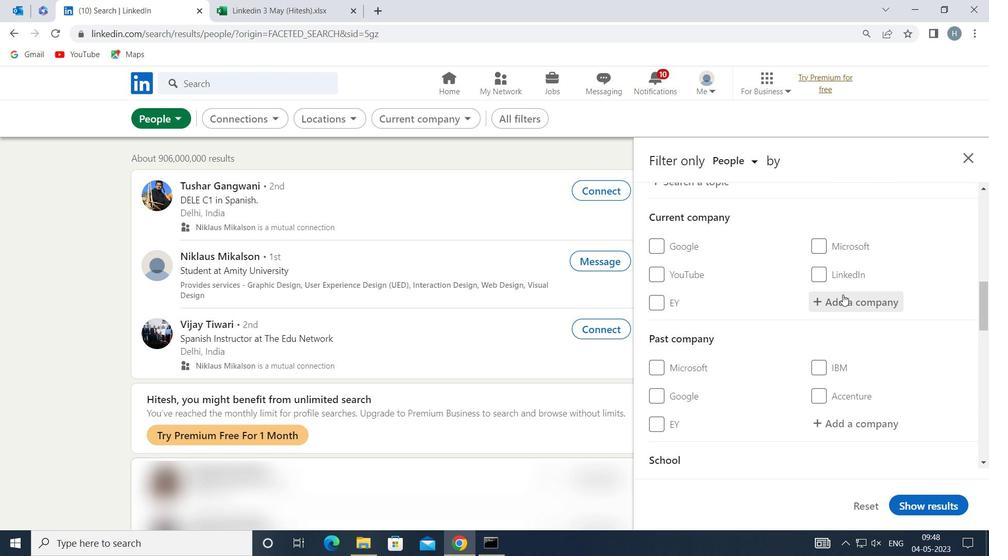 
Action: Mouse pressed left at (845, 297)
Screenshot: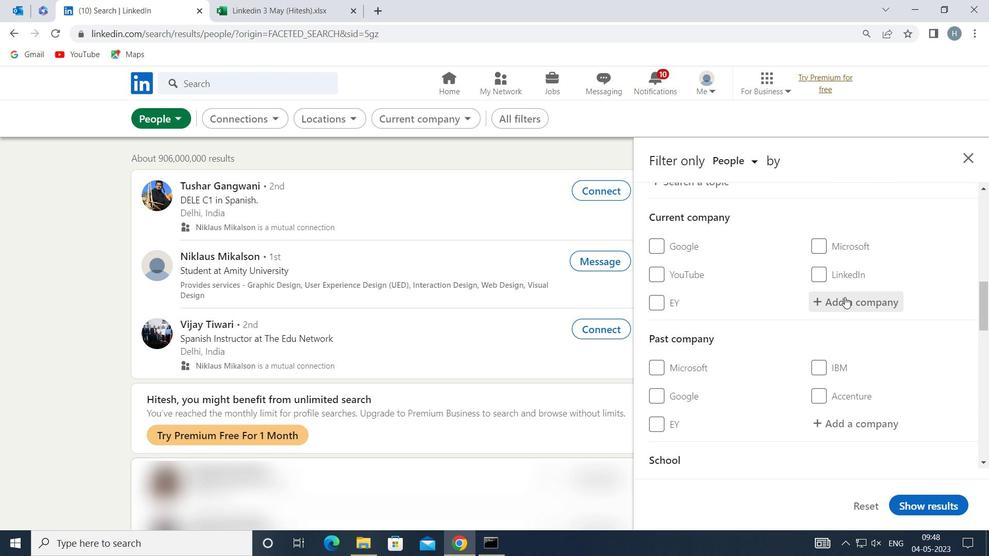 
Action: Key pressed <Key.shift>HIGH<Key.shift>RAD
Screenshot: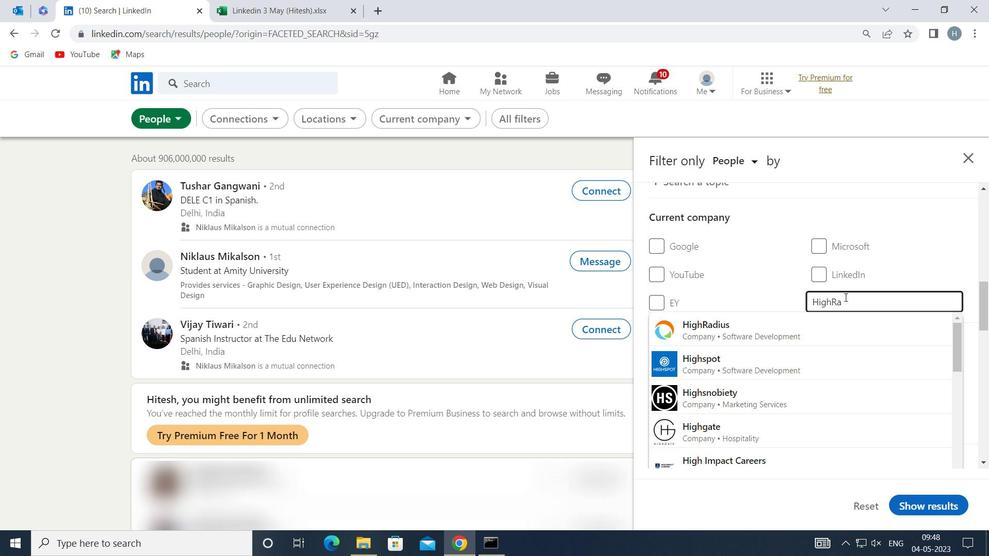 
Action: Mouse moved to (806, 328)
Screenshot: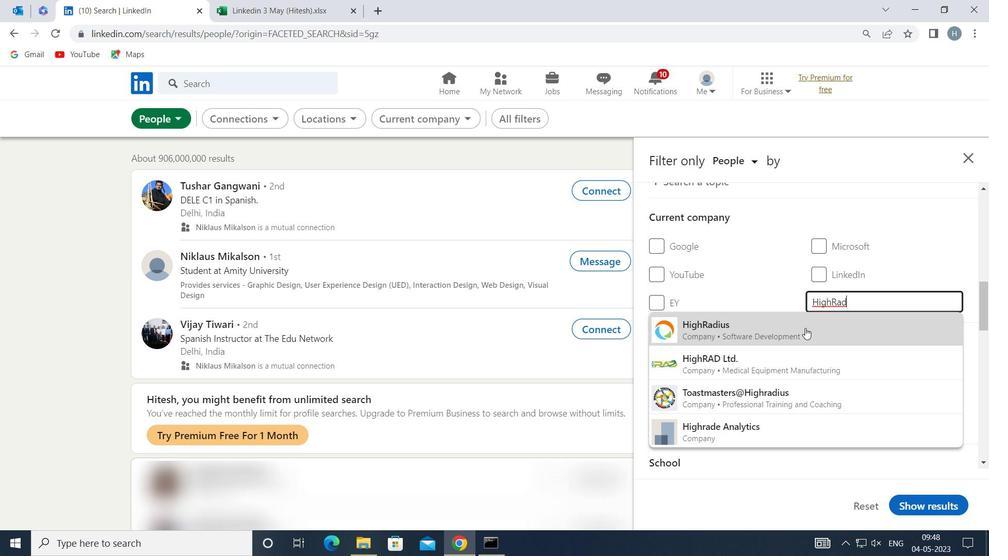 
Action: Mouse pressed left at (806, 328)
Screenshot: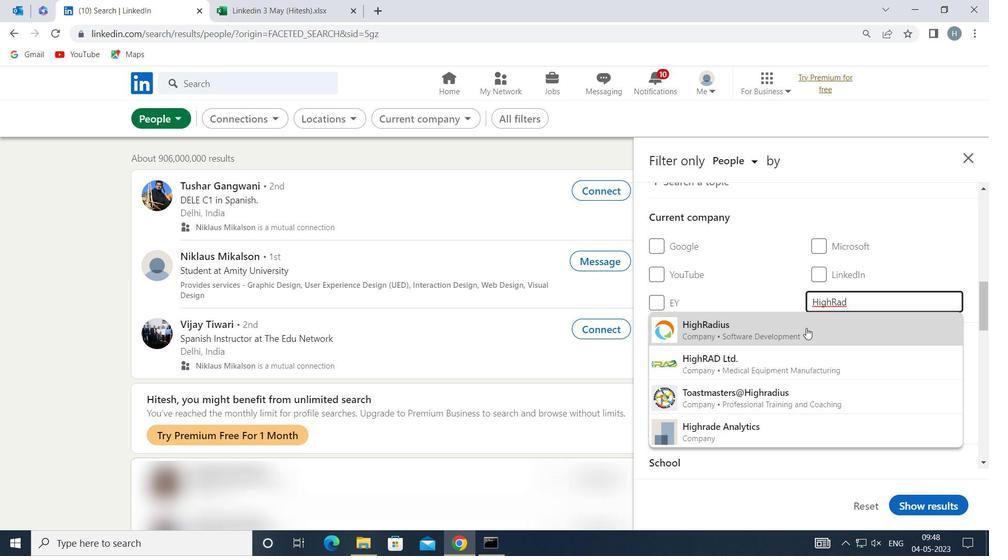 
Action: Mouse moved to (782, 324)
Screenshot: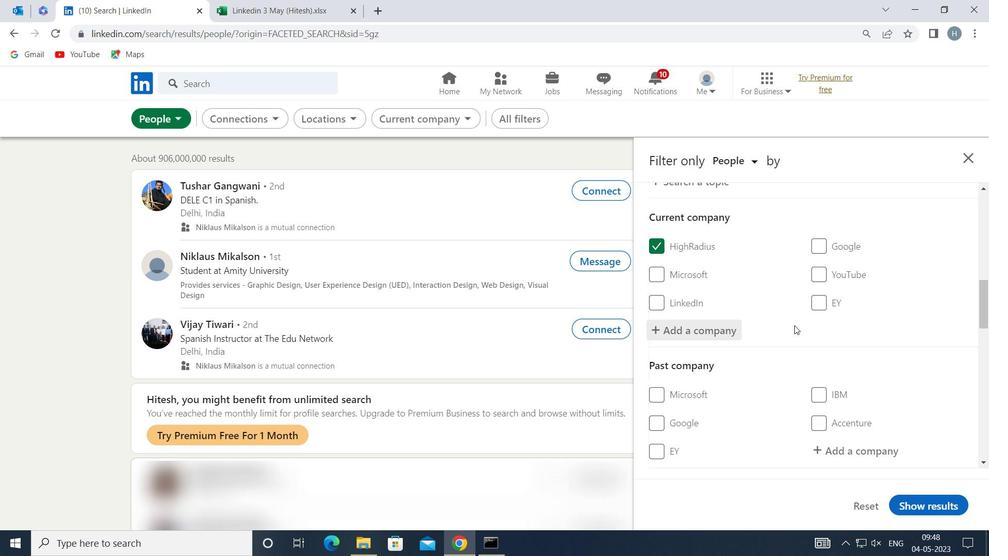 
Action: Mouse scrolled (782, 323) with delta (0, 0)
Screenshot: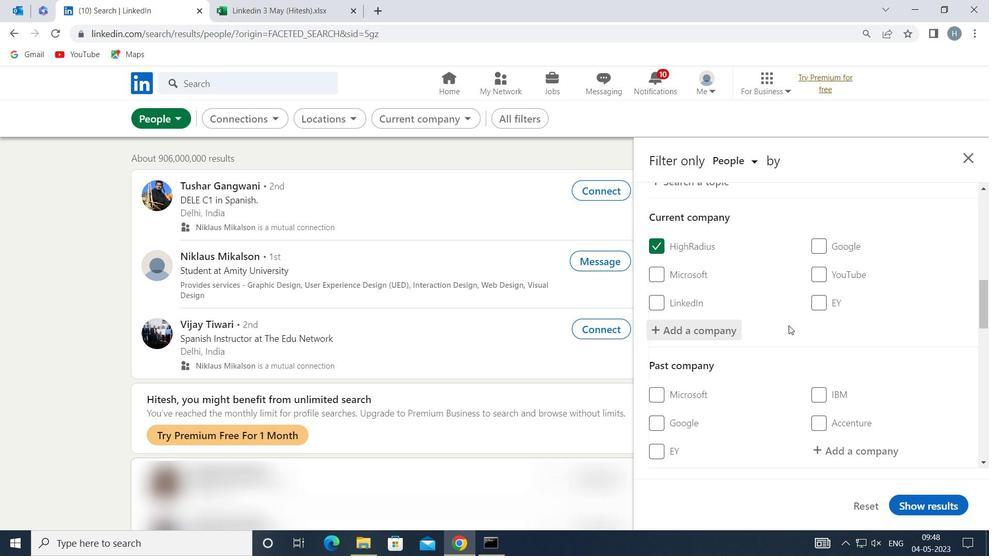 
Action: Mouse scrolled (782, 323) with delta (0, 0)
Screenshot: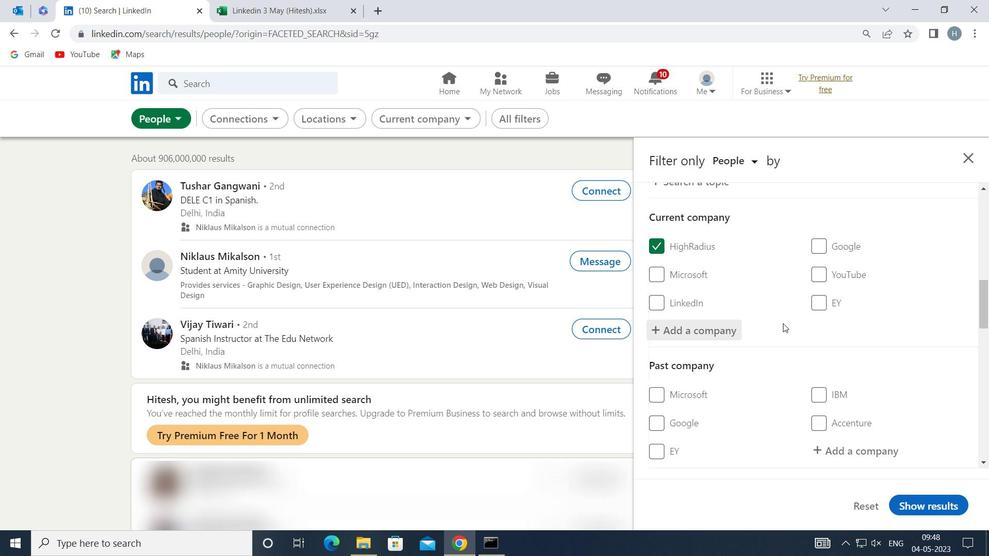 
Action: Mouse moved to (781, 322)
Screenshot: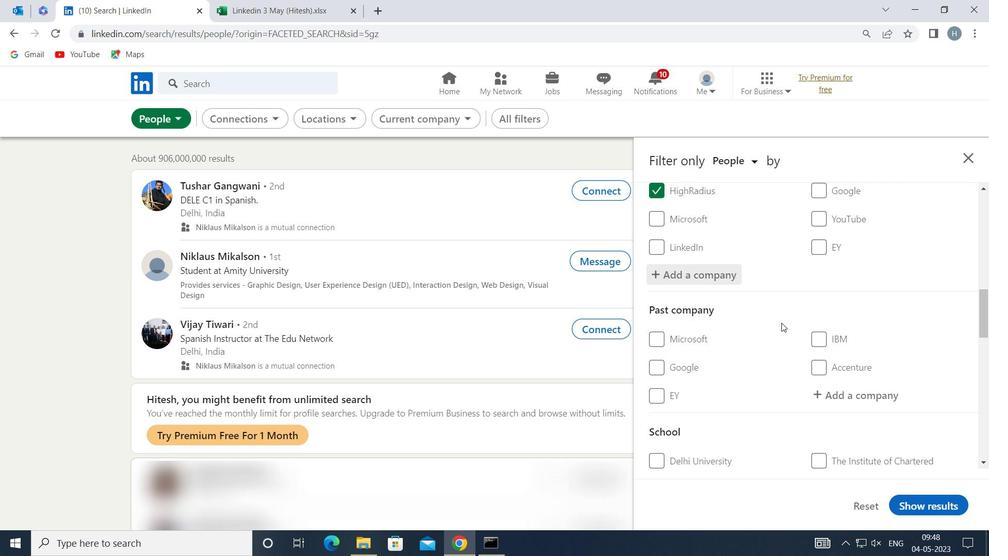 
Action: Mouse scrolled (781, 322) with delta (0, 0)
Screenshot: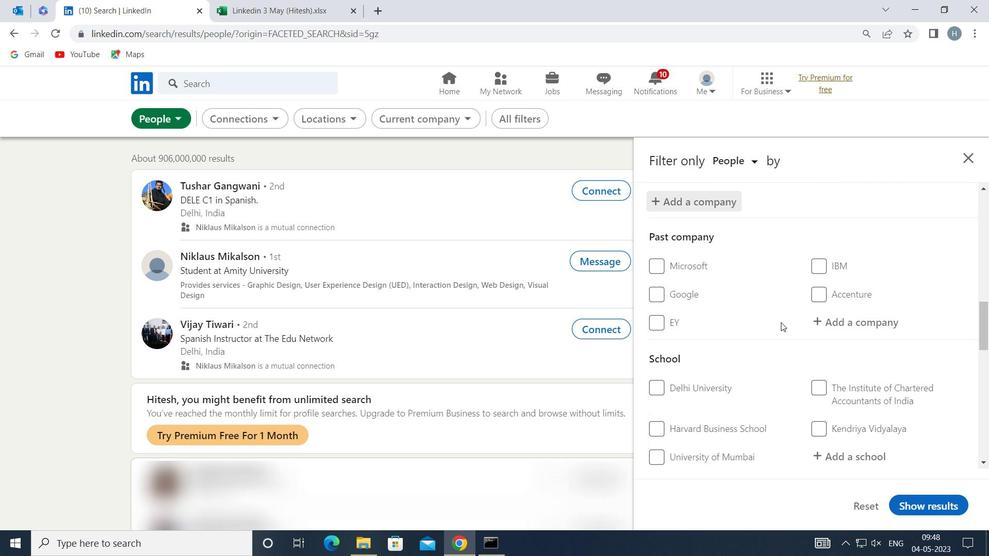 
Action: Mouse moved to (782, 317)
Screenshot: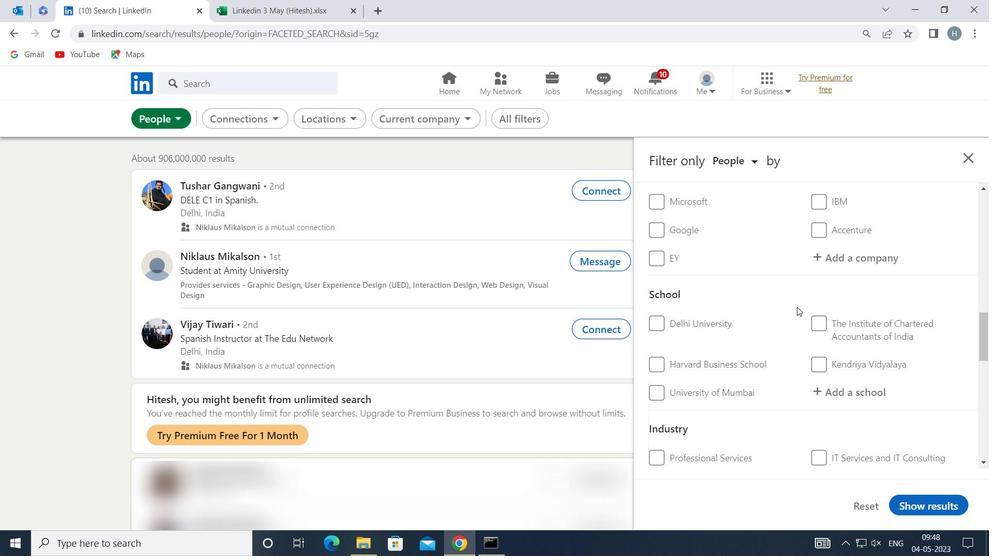 
Action: Mouse scrolled (782, 317) with delta (0, 0)
Screenshot: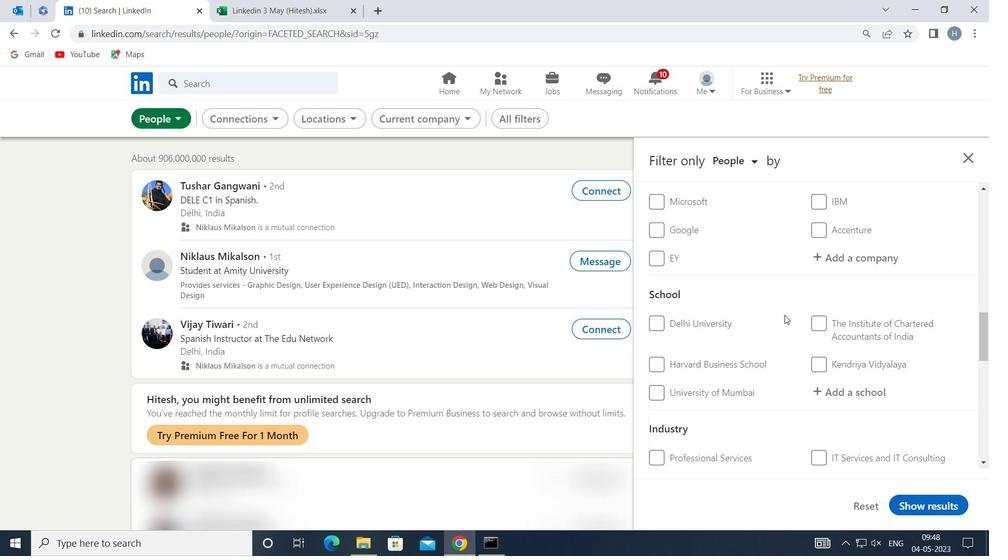 
Action: Mouse moved to (861, 325)
Screenshot: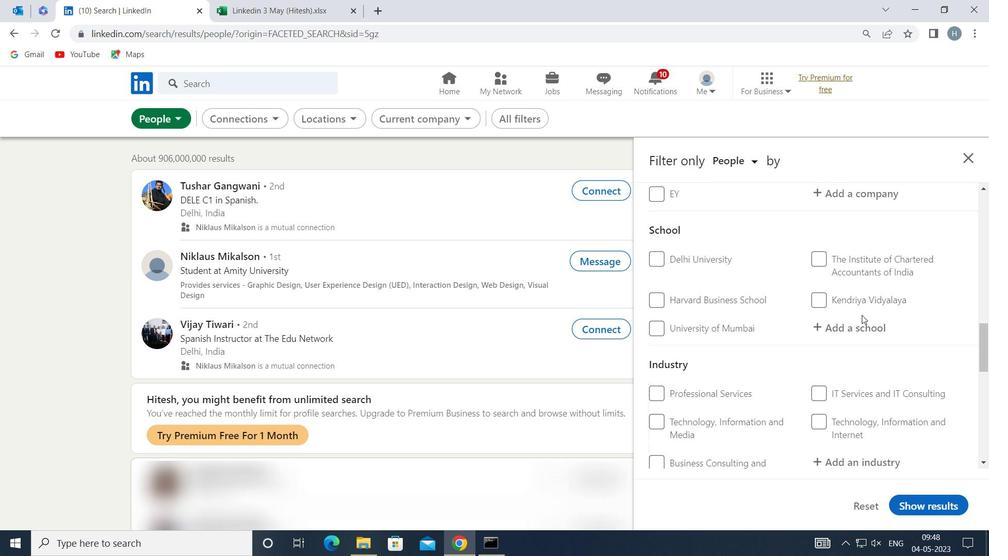 
Action: Mouse pressed left at (861, 325)
Screenshot: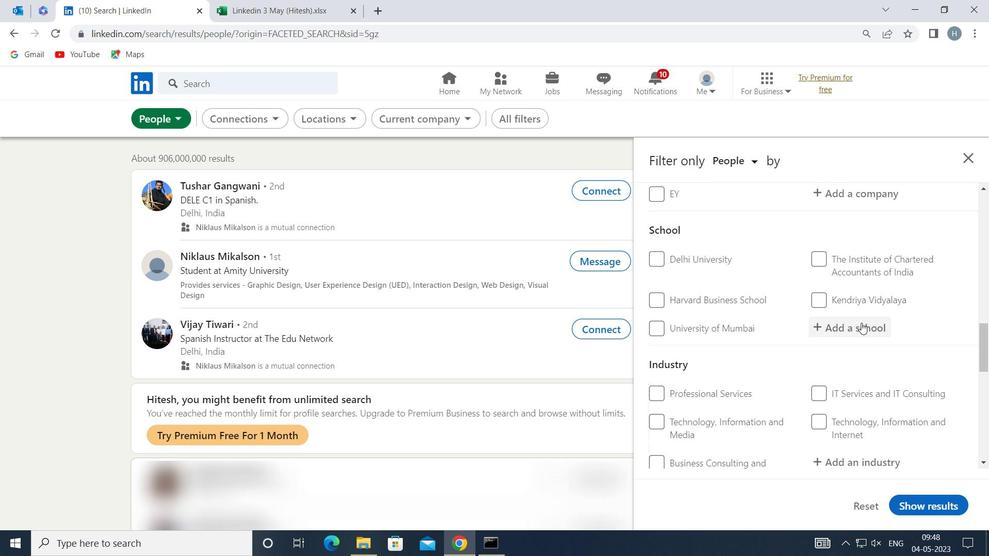 
Action: Mouse moved to (858, 326)
Screenshot: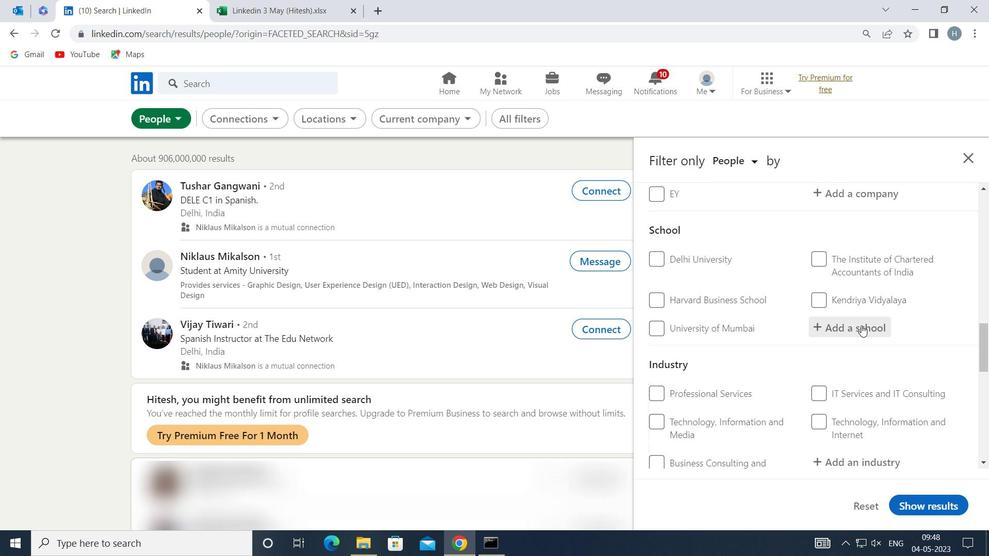 
Action: Key pressed <Key.shift>GUJARAT<Key.space><Key.shift>JOBS
Screenshot: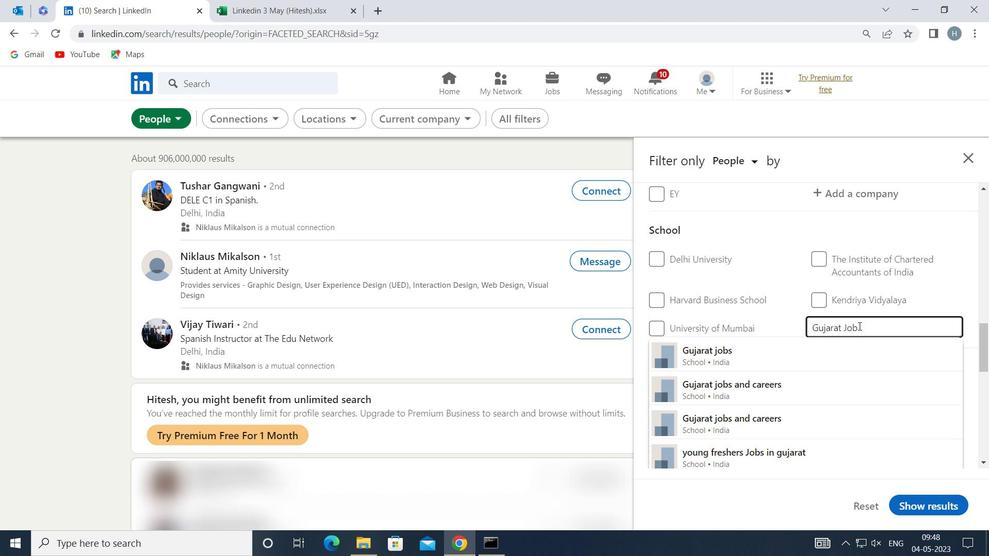 
Action: Mouse moved to (814, 384)
Screenshot: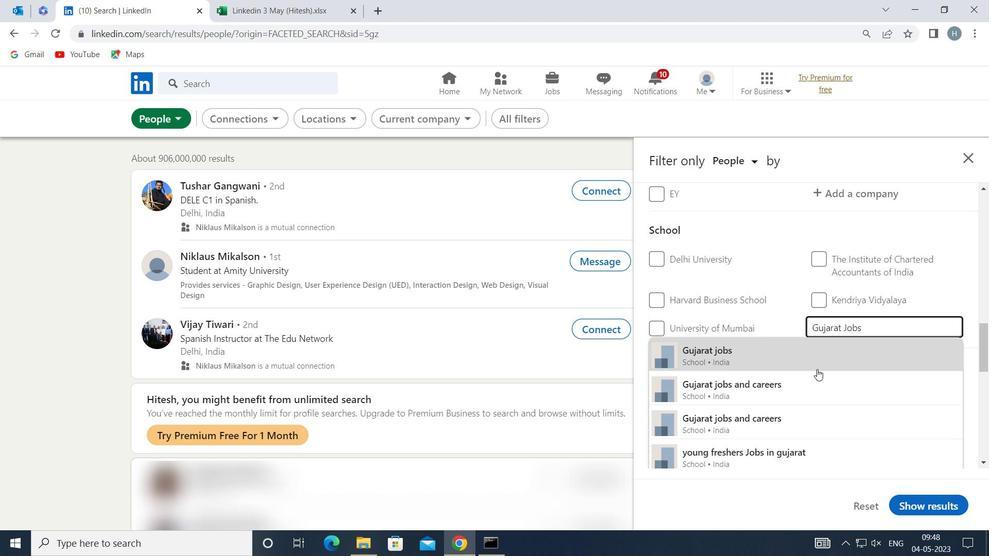 
Action: Mouse pressed left at (814, 384)
Screenshot: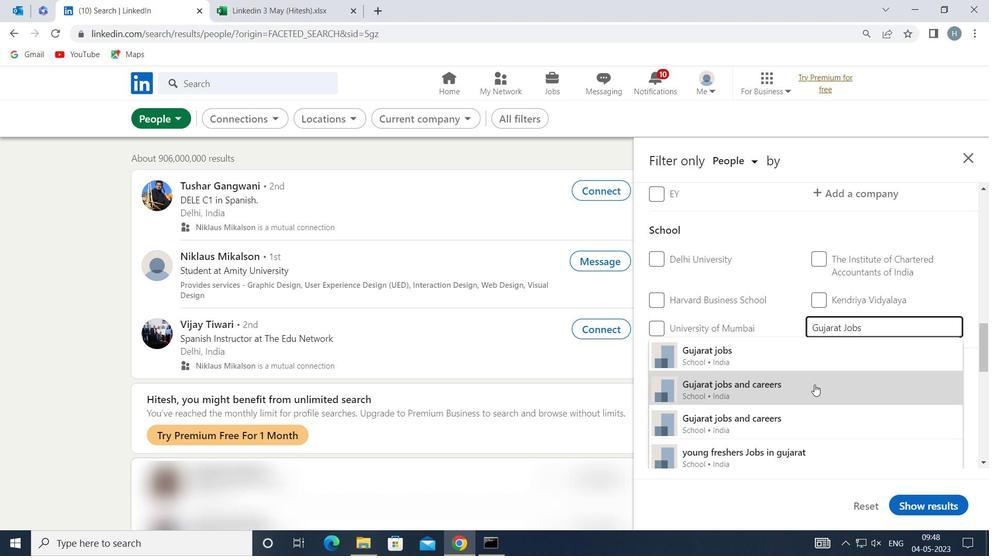 
Action: Mouse moved to (784, 369)
Screenshot: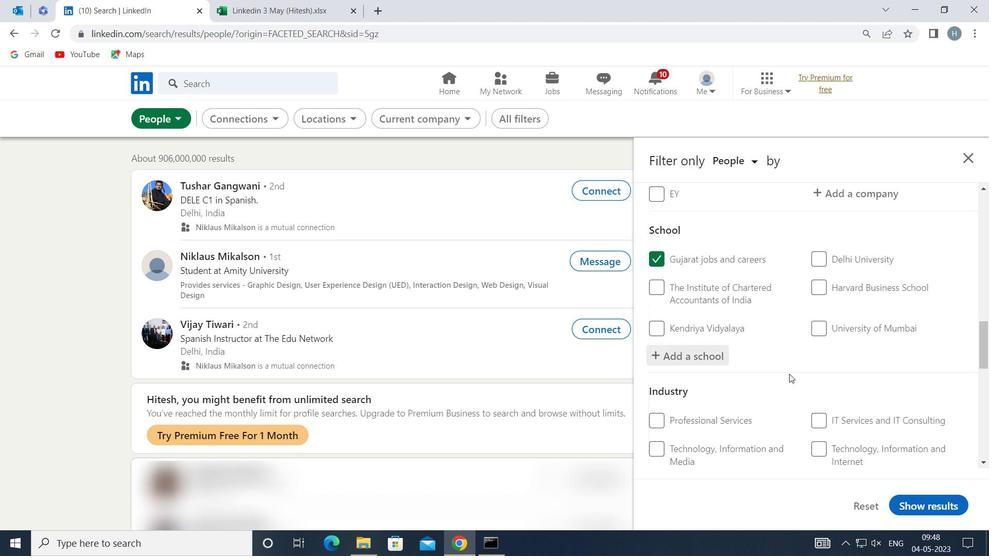 
Action: Mouse scrolled (784, 369) with delta (0, 0)
Screenshot: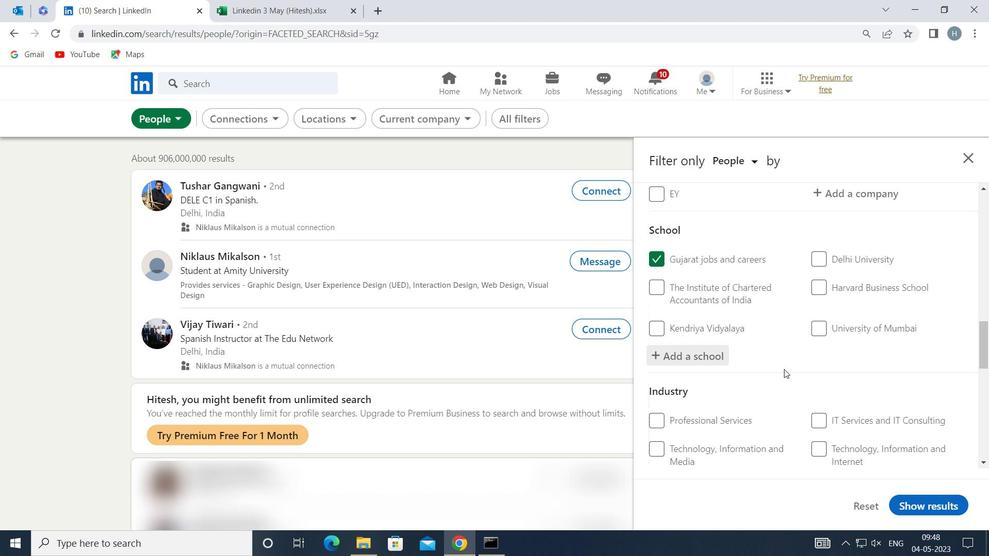 
Action: Mouse scrolled (784, 369) with delta (0, 0)
Screenshot: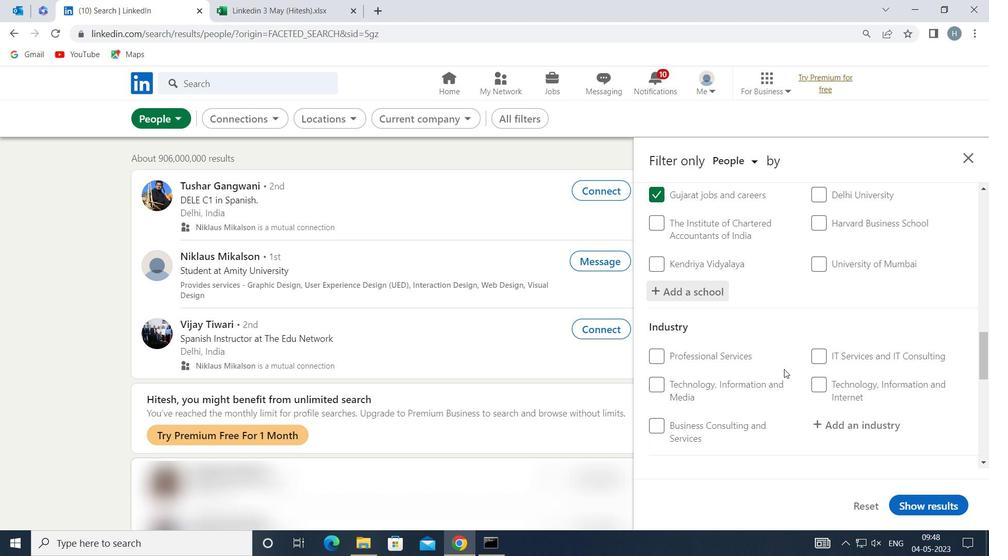 
Action: Mouse moved to (874, 362)
Screenshot: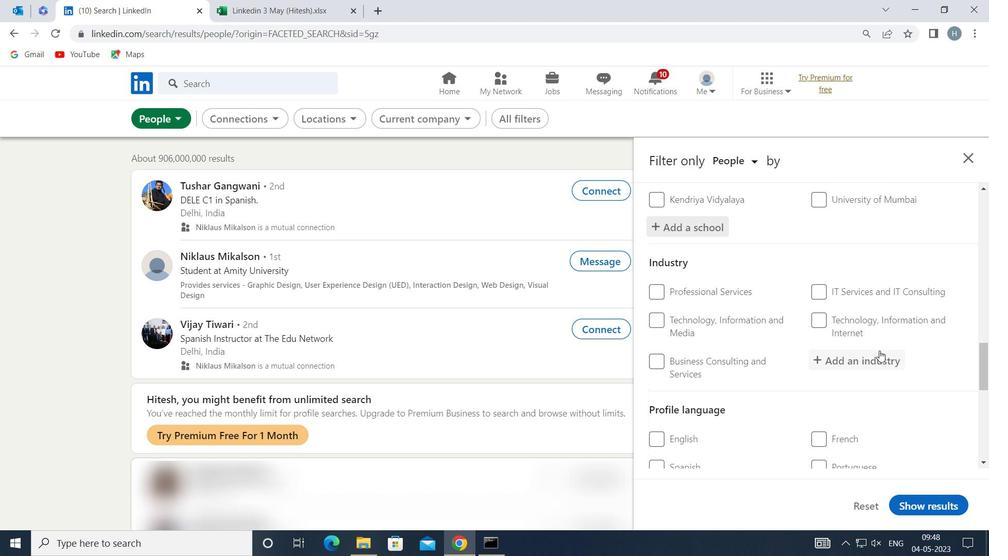 
Action: Mouse pressed left at (874, 362)
Screenshot: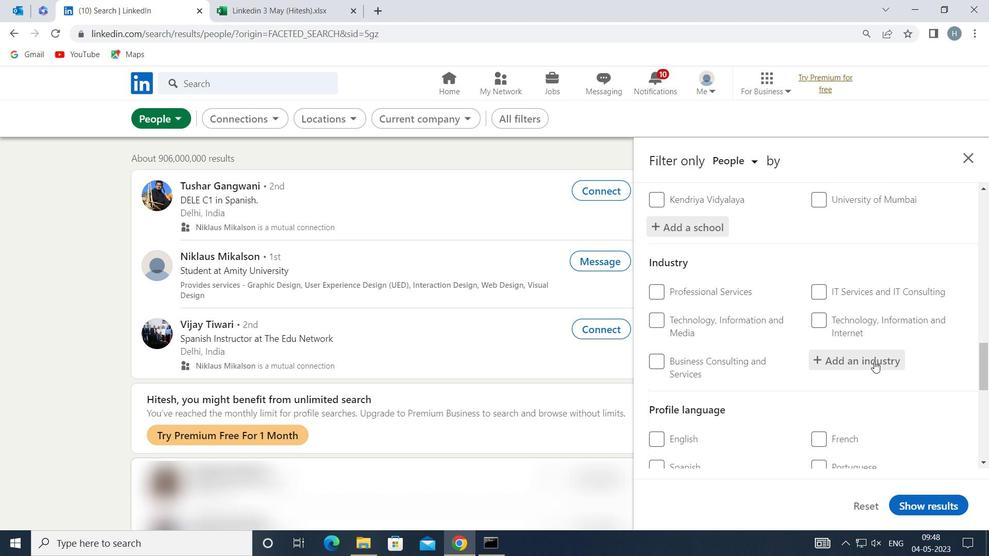 
Action: Mouse moved to (851, 356)
Screenshot: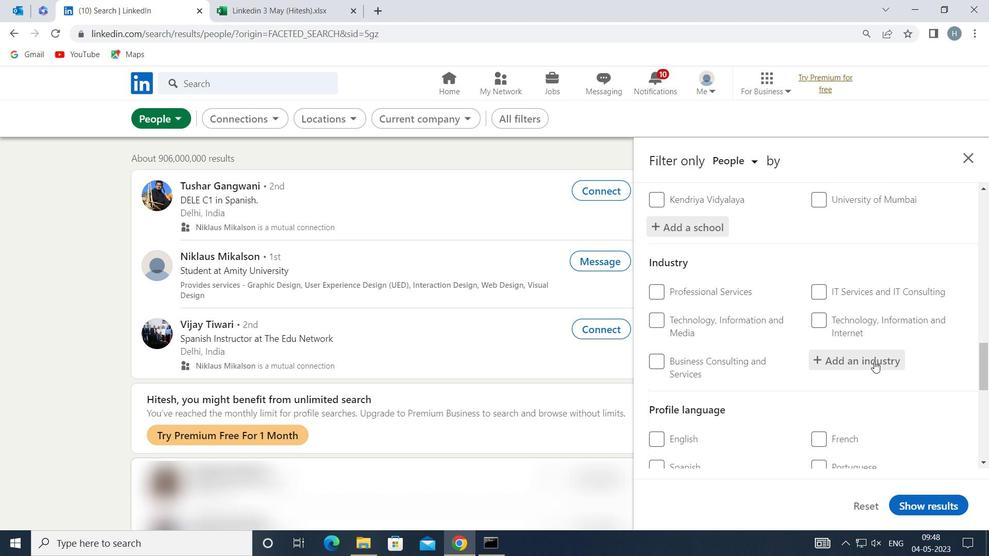 
Action: Key pressed <Key.shift>CONSUMER
Screenshot: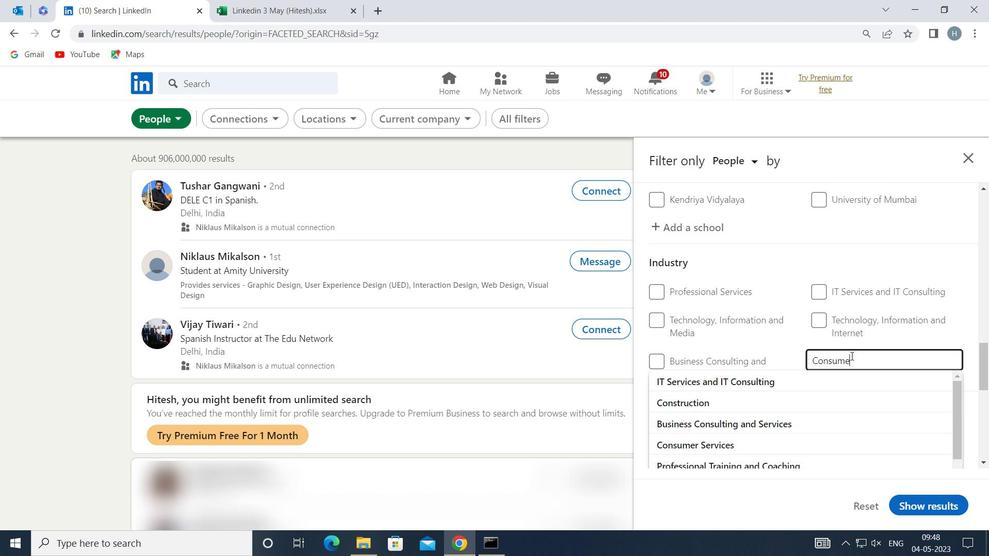 
Action: Mouse moved to (785, 381)
Screenshot: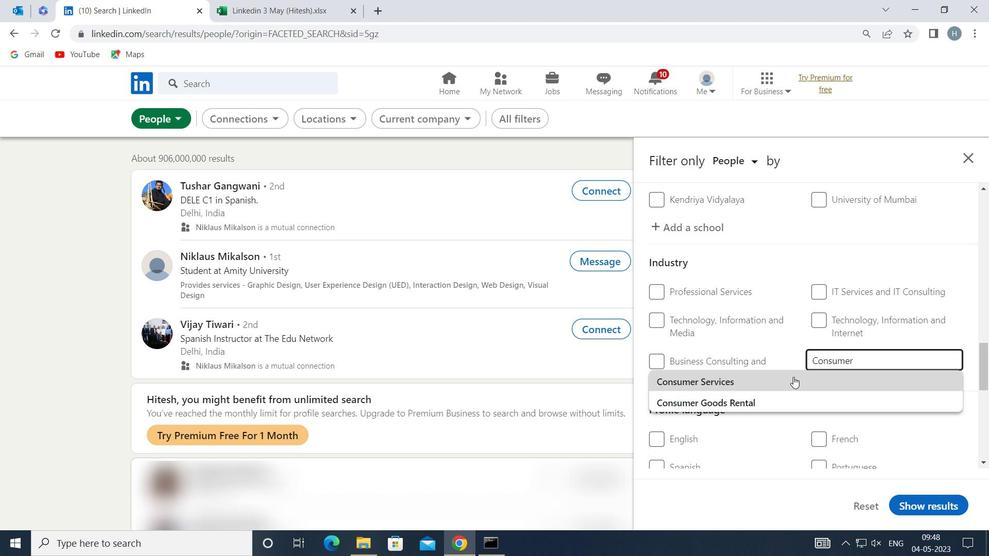 
Action: Mouse pressed left at (785, 381)
Screenshot: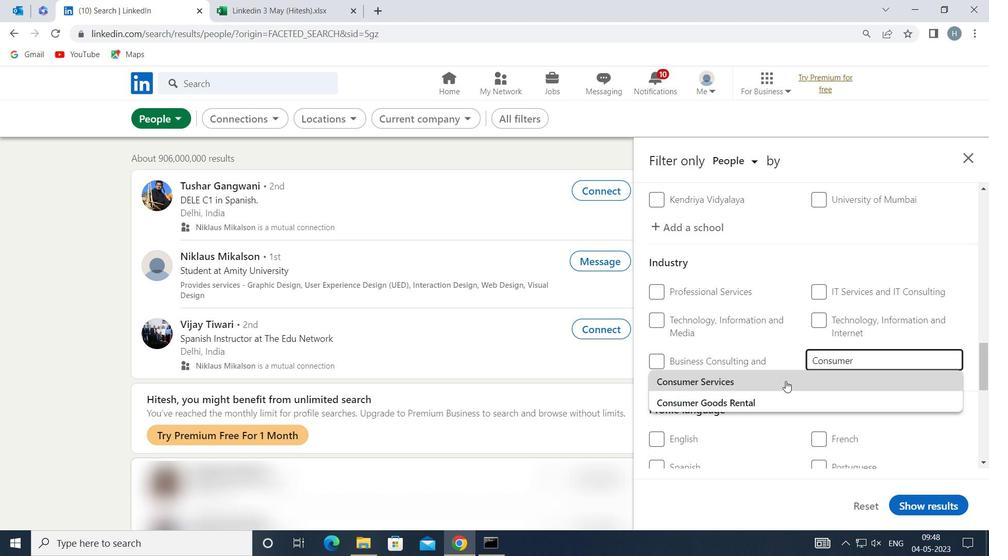
Action: Mouse moved to (766, 372)
Screenshot: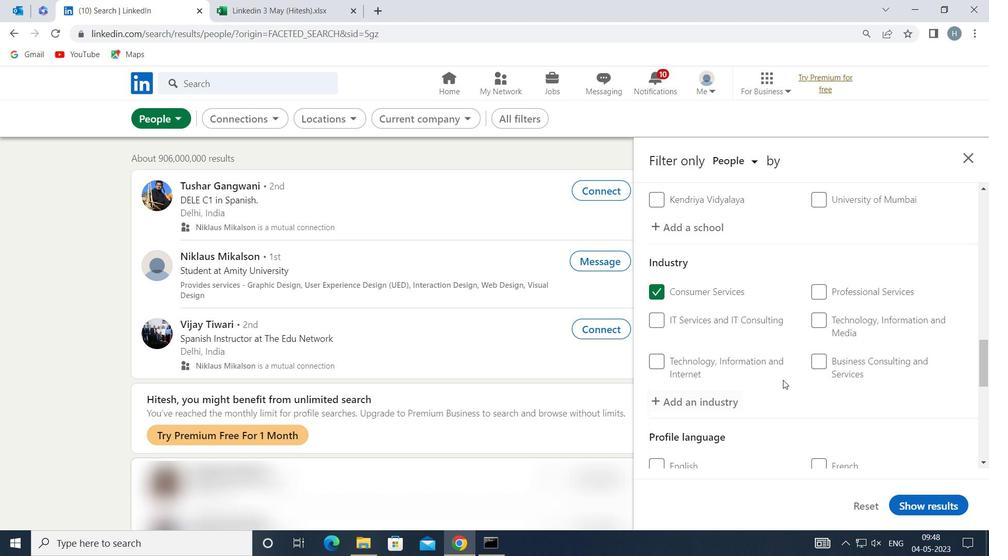 
Action: Mouse scrolled (766, 372) with delta (0, 0)
Screenshot: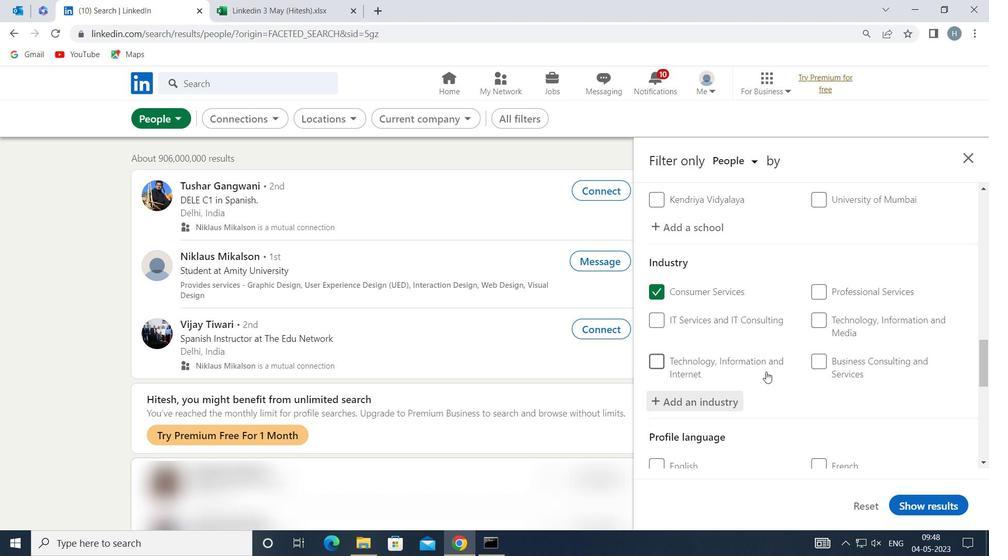 
Action: Mouse scrolled (766, 372) with delta (0, 0)
Screenshot: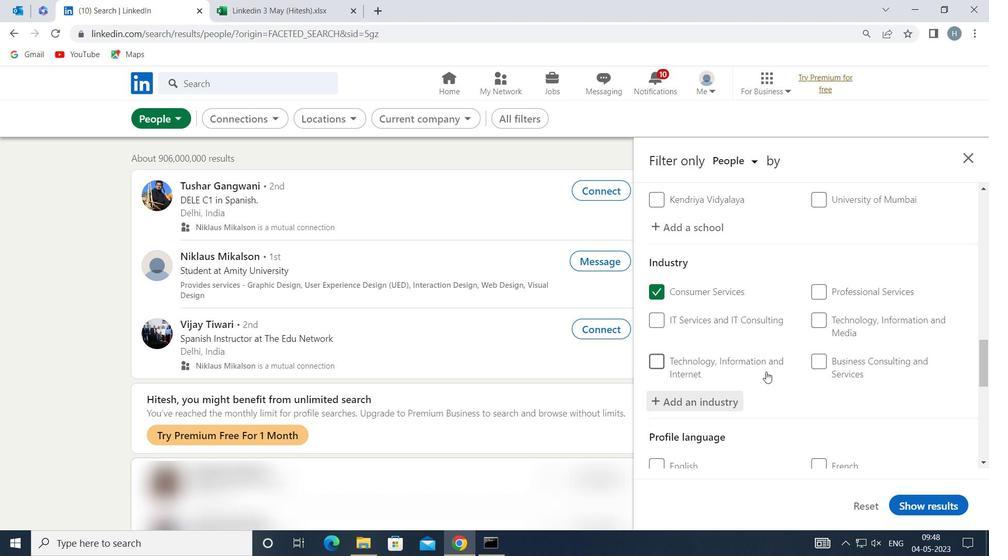 
Action: Mouse moved to (766, 370)
Screenshot: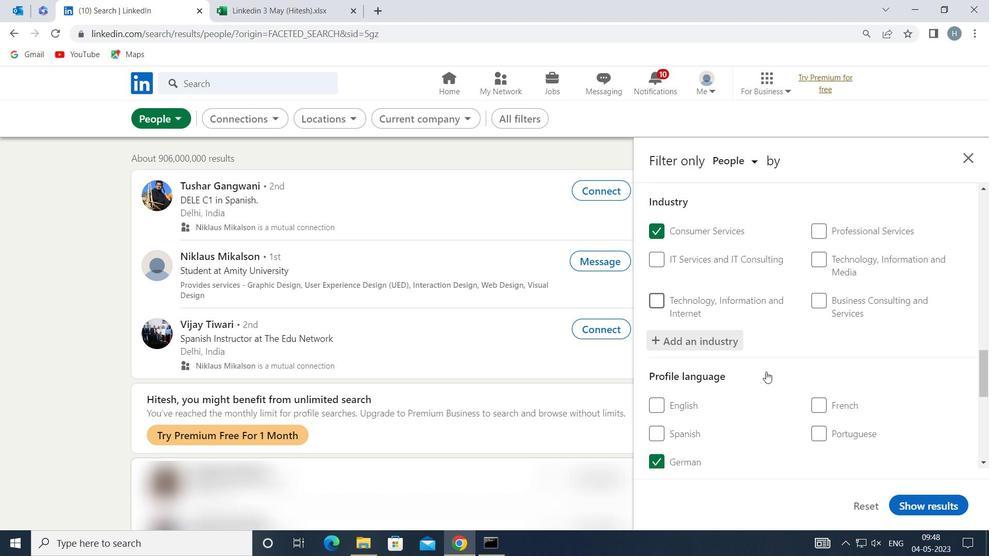 
Action: Mouse scrolled (766, 370) with delta (0, 0)
Screenshot: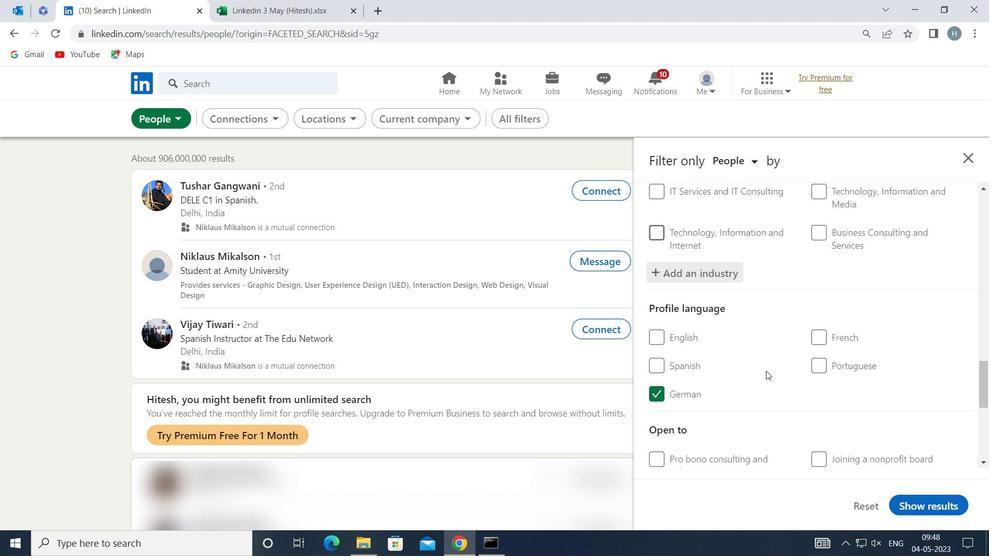 
Action: Mouse moved to (766, 370)
Screenshot: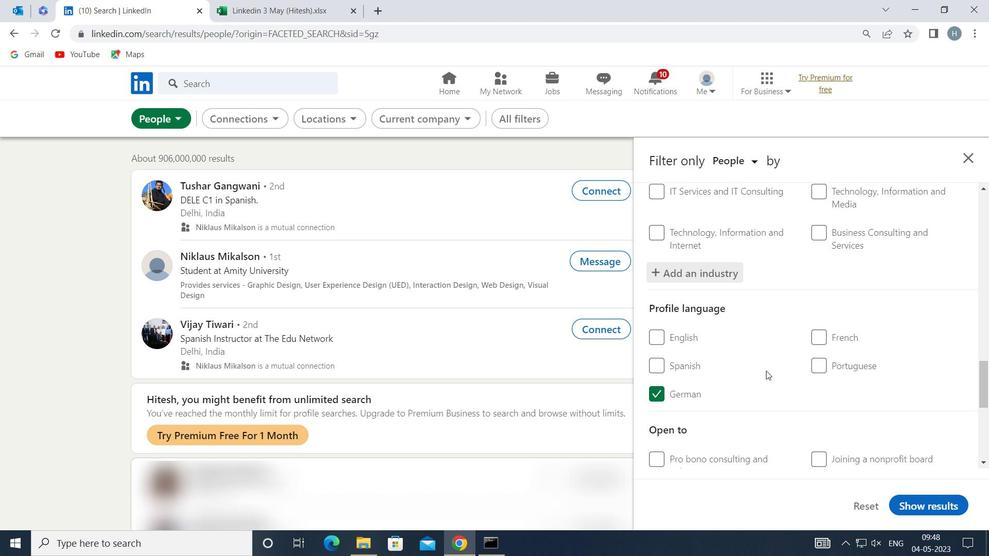 
Action: Mouse scrolled (766, 369) with delta (0, 0)
Screenshot: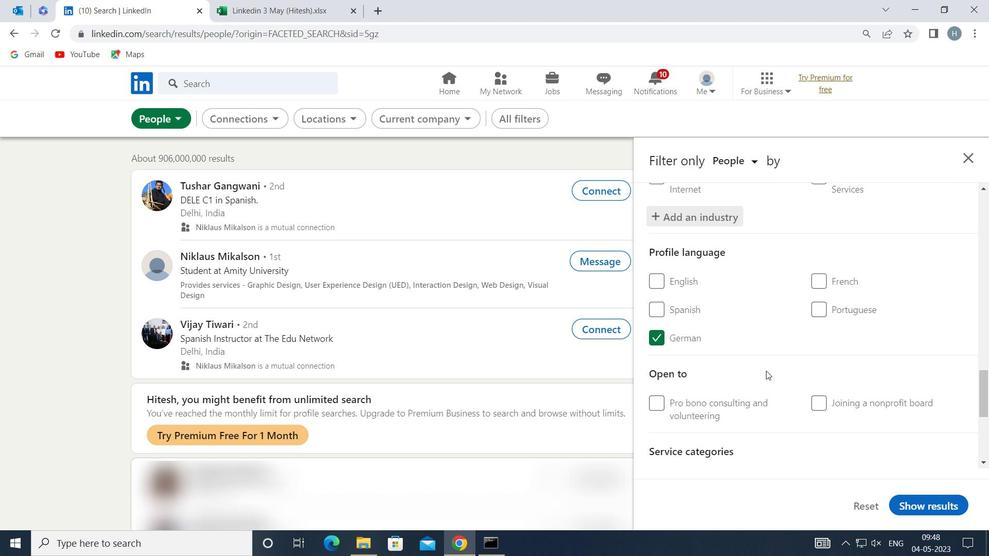 
Action: Mouse scrolled (766, 369) with delta (0, 0)
Screenshot: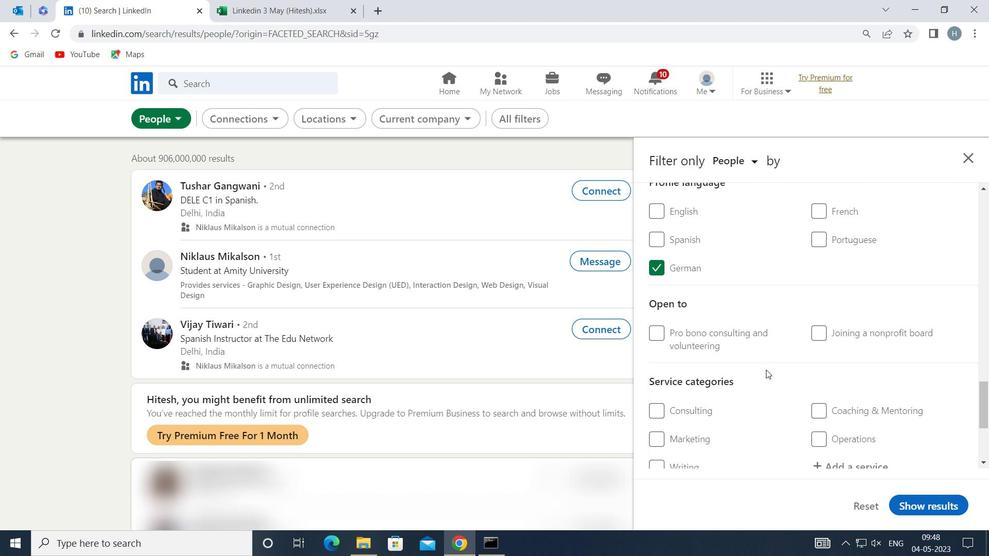 
Action: Mouse scrolled (766, 369) with delta (0, 0)
Screenshot: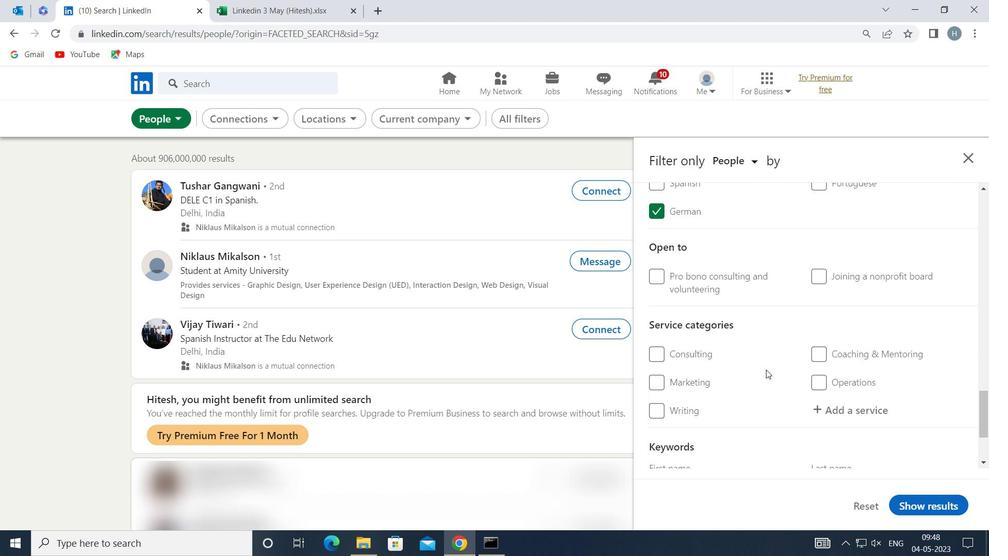 
Action: Mouse moved to (869, 337)
Screenshot: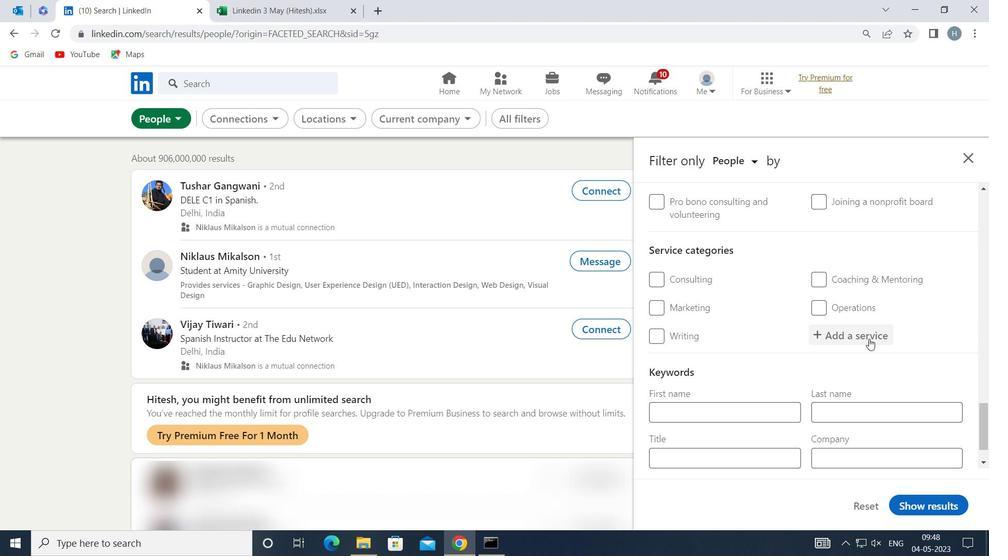 
Action: Mouse pressed left at (869, 337)
Screenshot: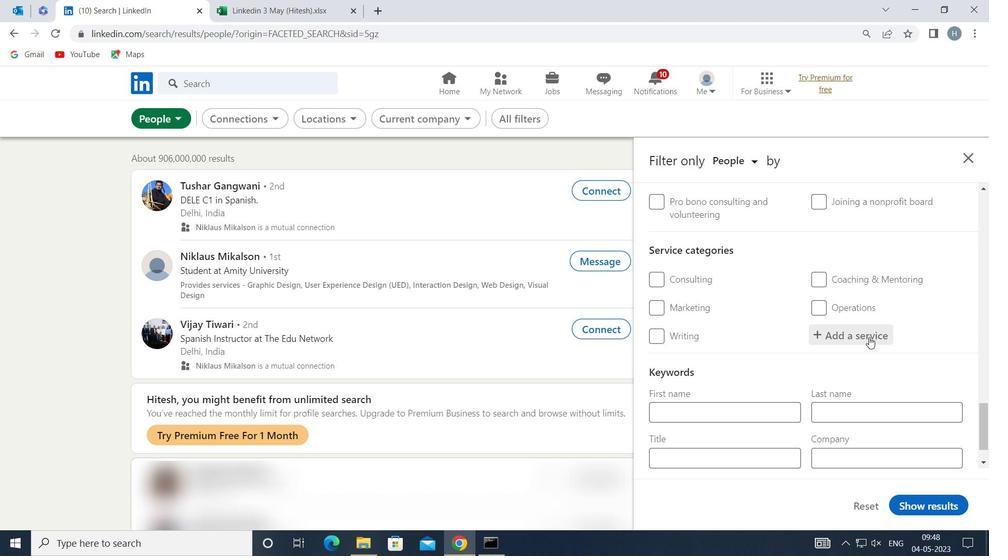 
Action: Mouse moved to (869, 336)
Screenshot: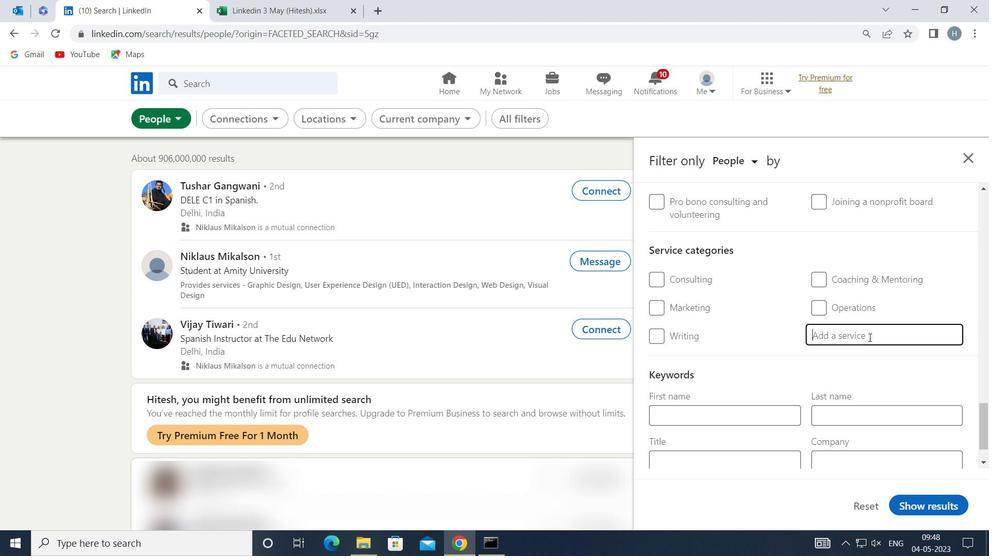 
Action: Key pressed <Key.shift>ANDROID
Screenshot: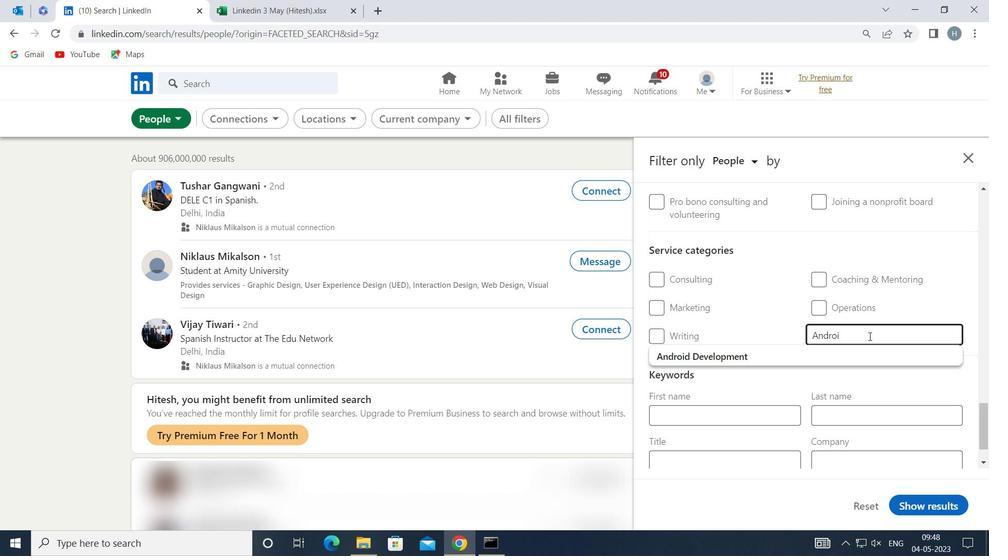 
Action: Mouse moved to (756, 350)
Screenshot: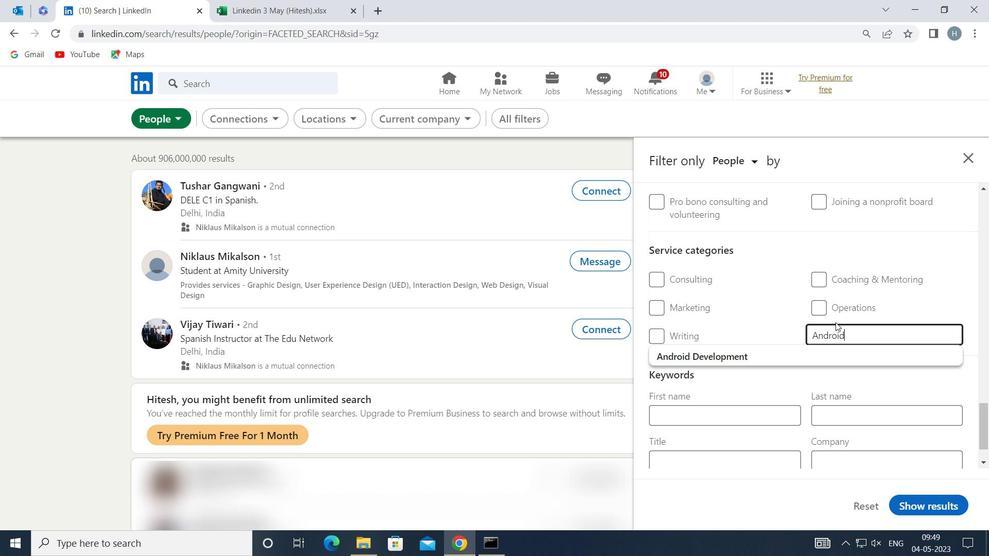 
Action: Mouse pressed left at (756, 350)
Screenshot: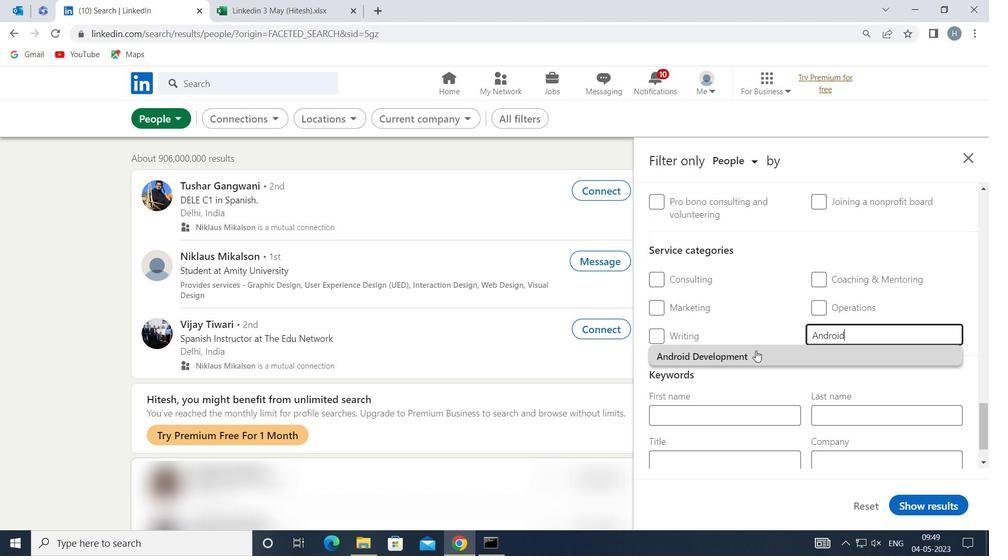 
Action: Mouse moved to (758, 332)
Screenshot: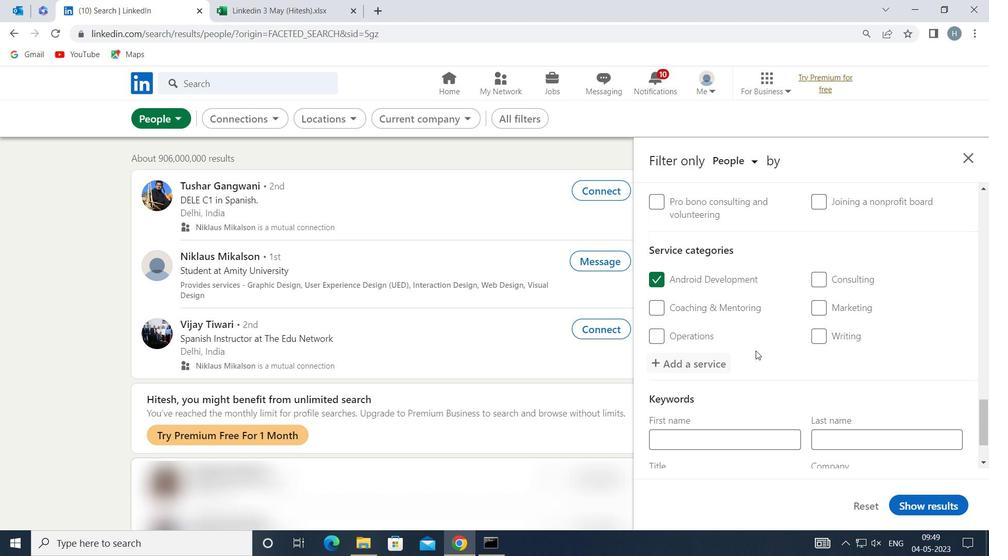 
Action: Mouse scrolled (758, 332) with delta (0, 0)
Screenshot: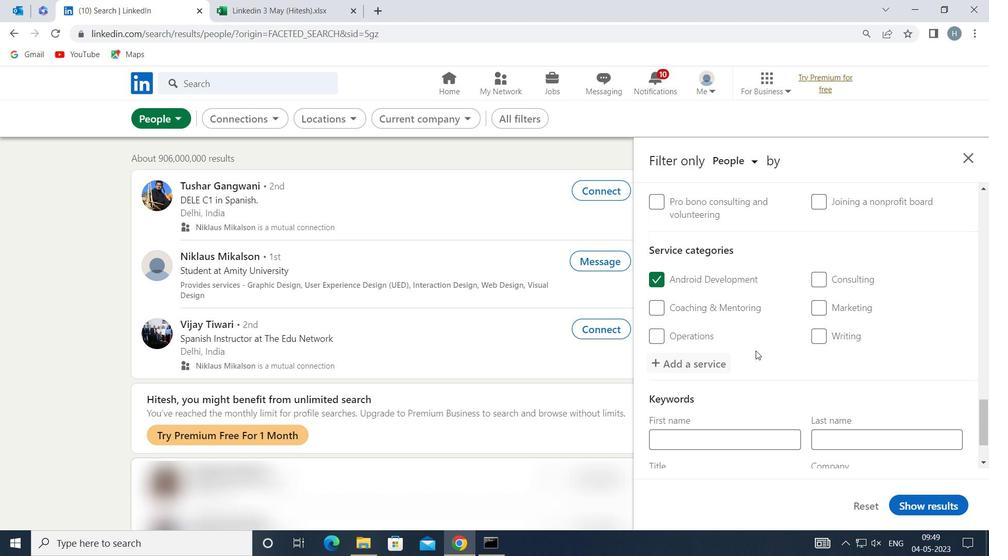 
Action: Mouse scrolled (758, 332) with delta (0, 0)
Screenshot: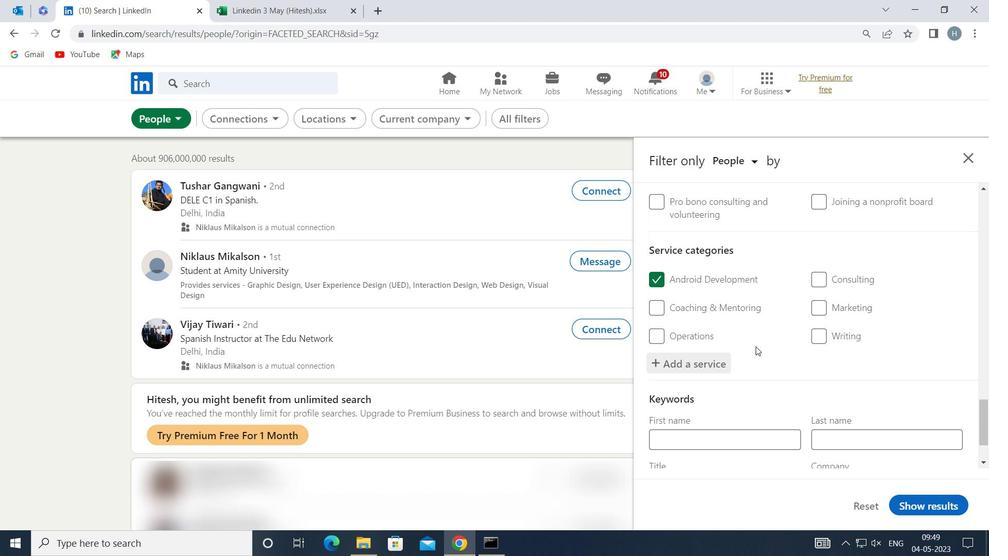 
Action: Mouse scrolled (758, 332) with delta (0, 0)
Screenshot: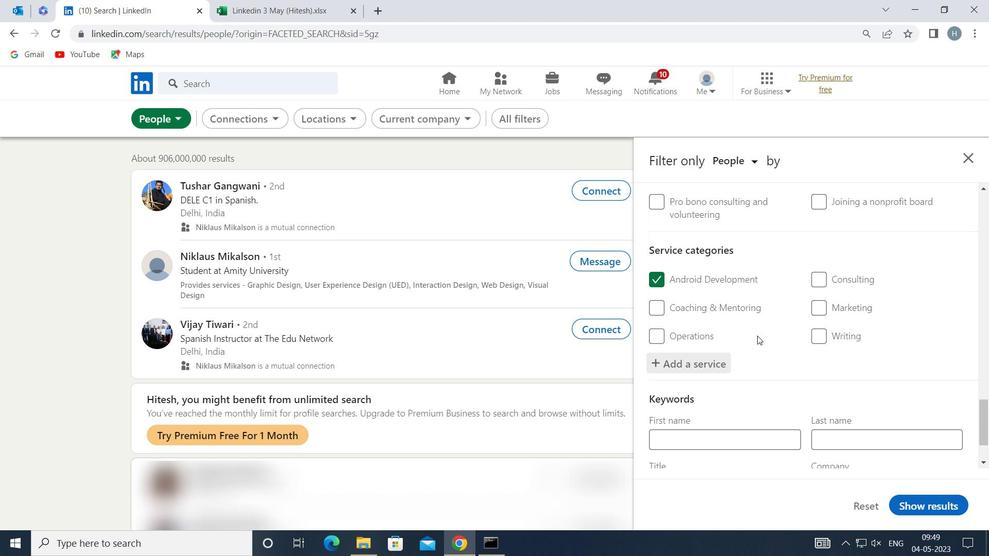 
Action: Mouse scrolled (758, 332) with delta (0, 0)
Screenshot: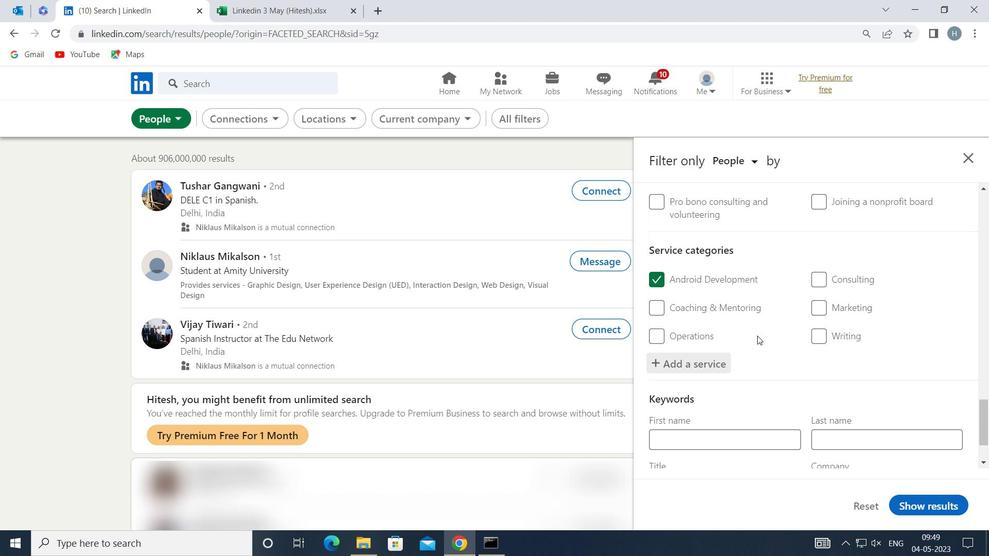 
Action: Mouse scrolled (758, 332) with delta (0, 0)
Screenshot: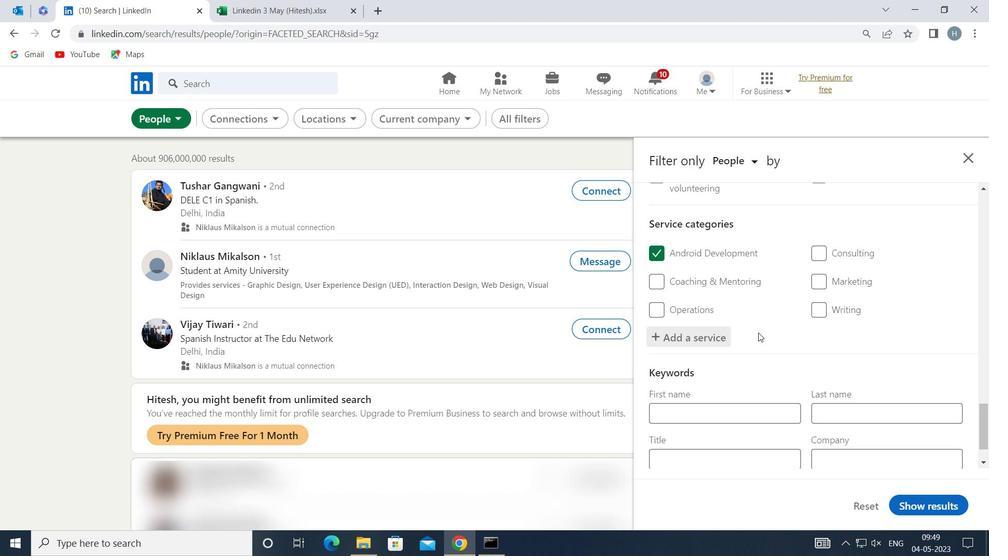 
Action: Mouse scrolled (758, 332) with delta (0, 0)
Screenshot: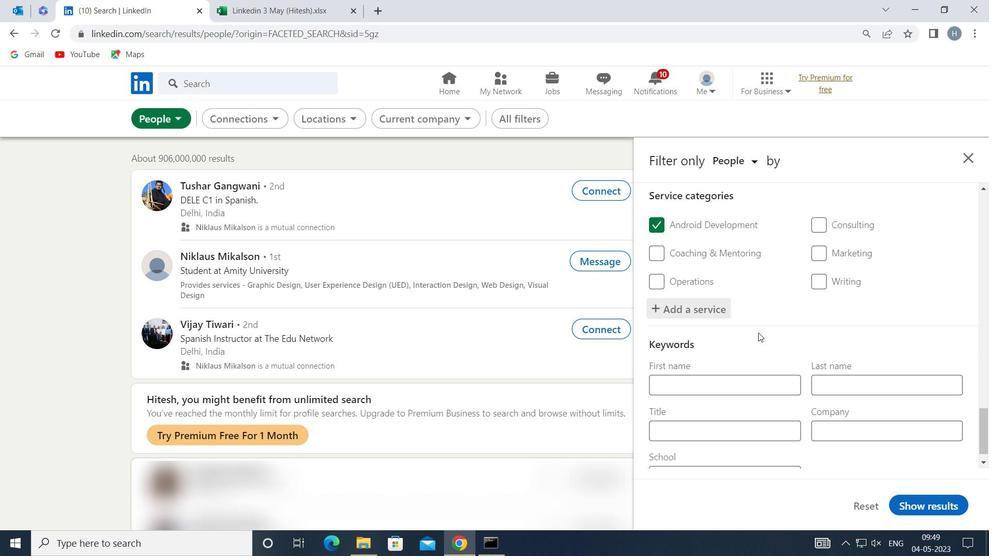 
Action: Mouse scrolled (758, 332) with delta (0, 0)
Screenshot: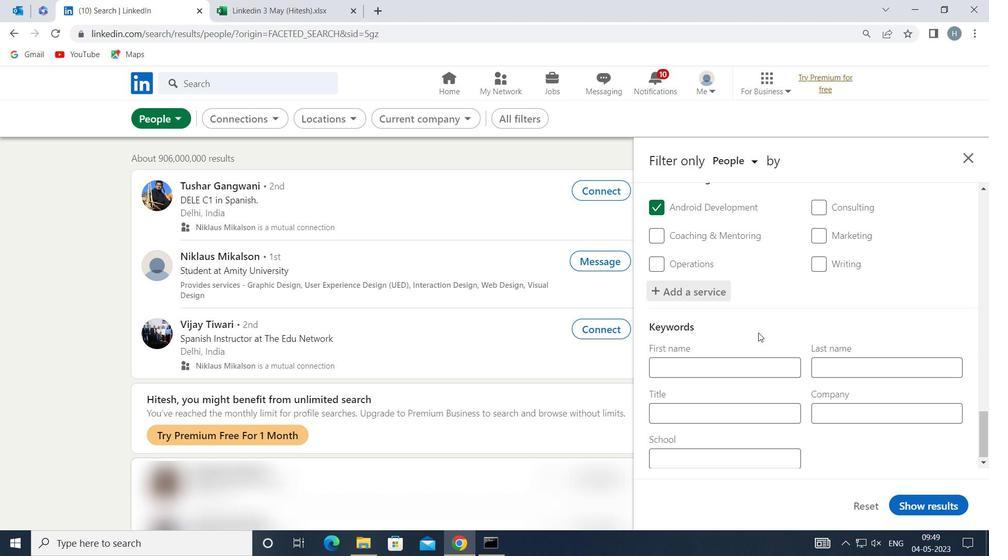 
Action: Mouse moved to (747, 408)
Screenshot: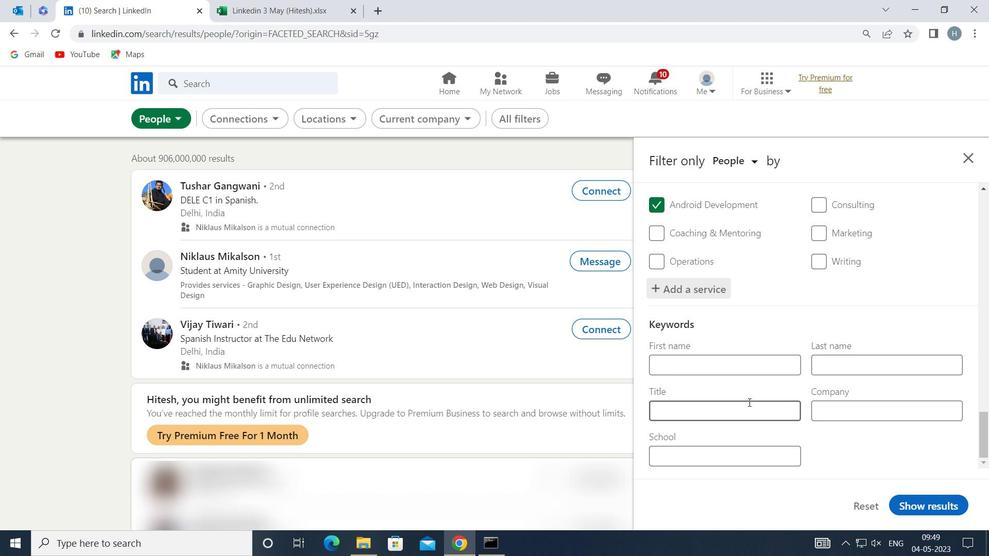 
Action: Mouse pressed left at (747, 408)
Screenshot: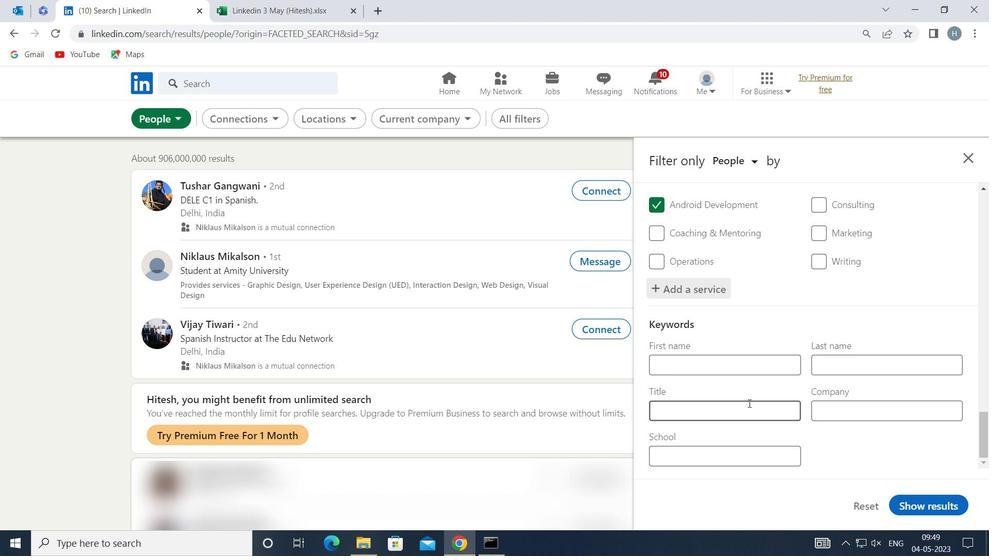 
Action: Mouse moved to (744, 408)
Screenshot: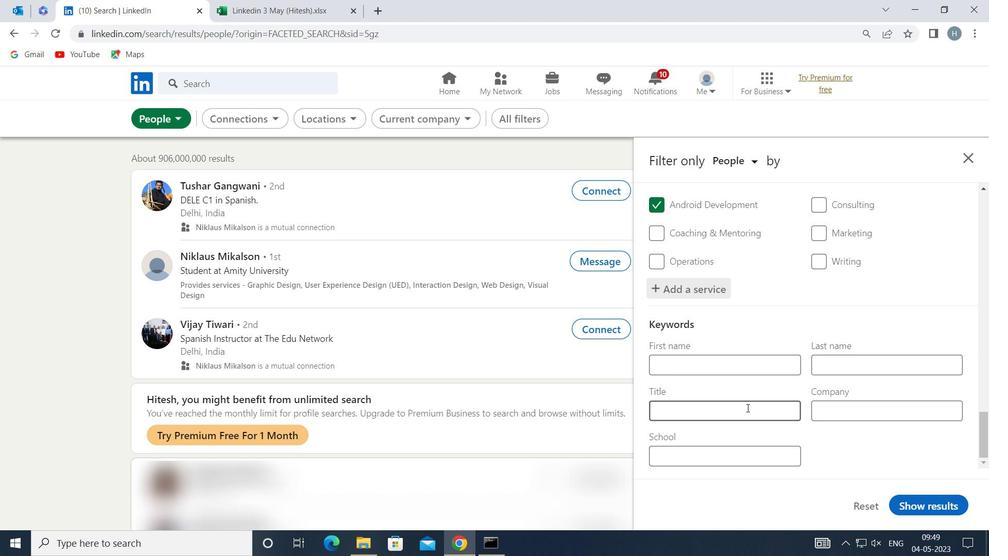 
Action: Key pressed <Key.shift>CO
Screenshot: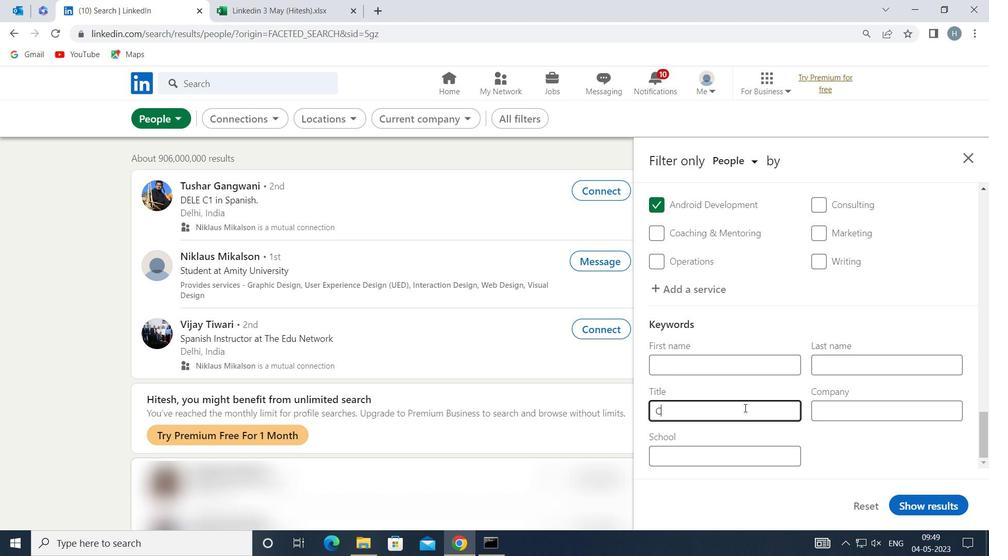 
Action: Mouse moved to (744, 408)
Screenshot: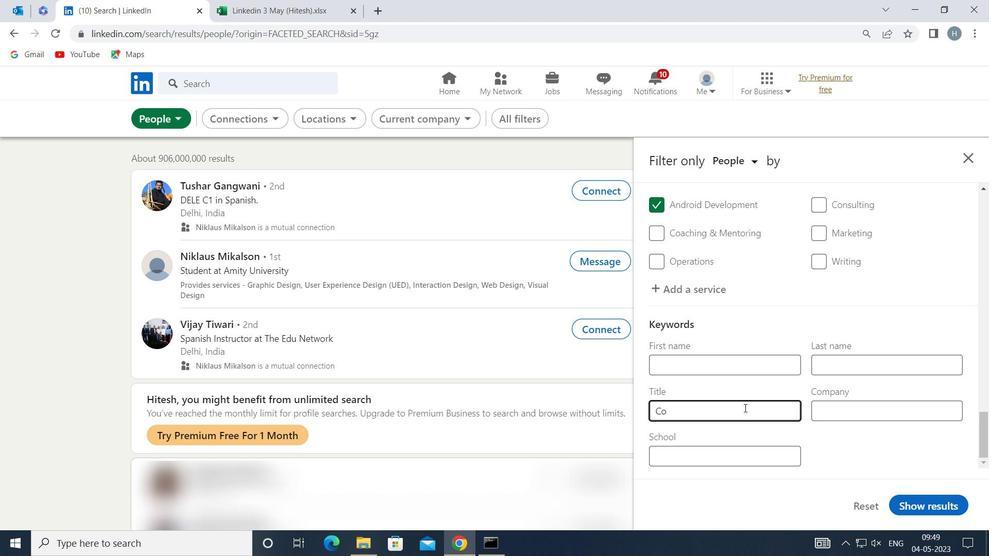 
Action: Key pressed NCIERGE
Screenshot: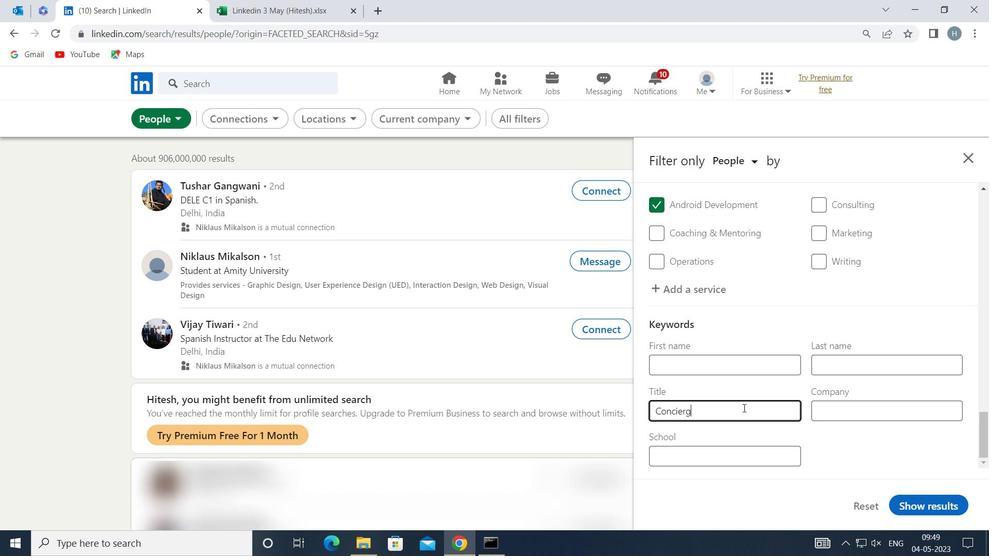 
Action: Mouse moved to (936, 502)
Screenshot: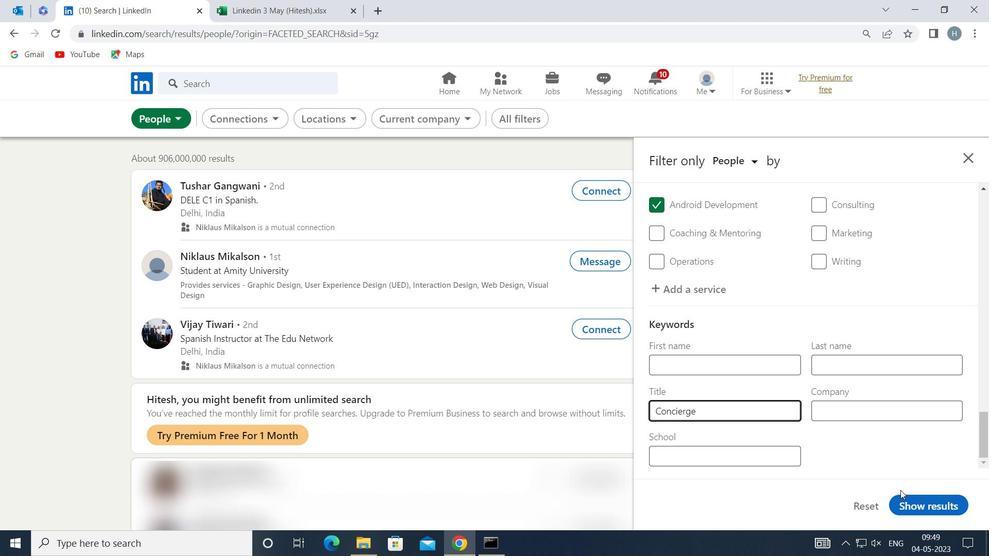 
Action: Mouse pressed left at (936, 502)
Screenshot: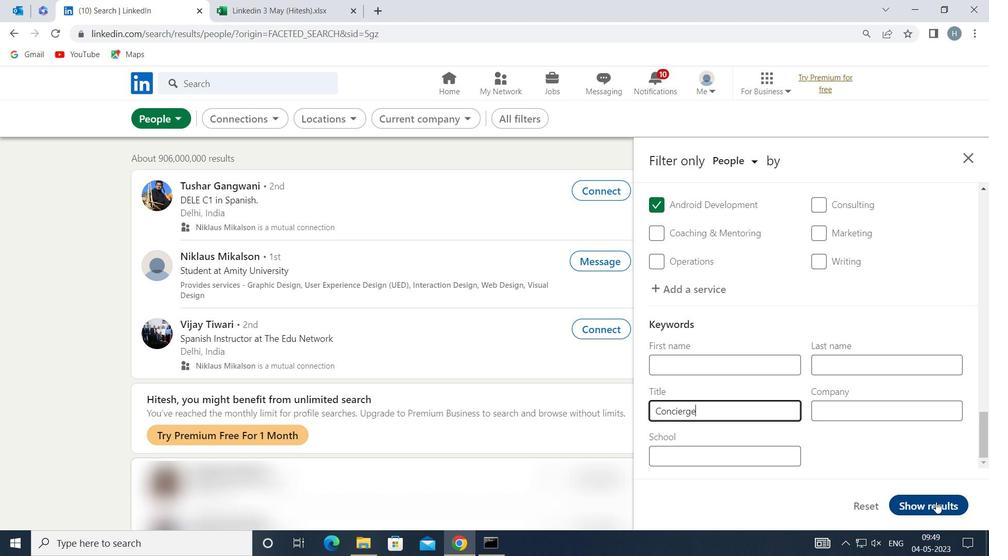 
Action: Mouse moved to (797, 408)
Screenshot: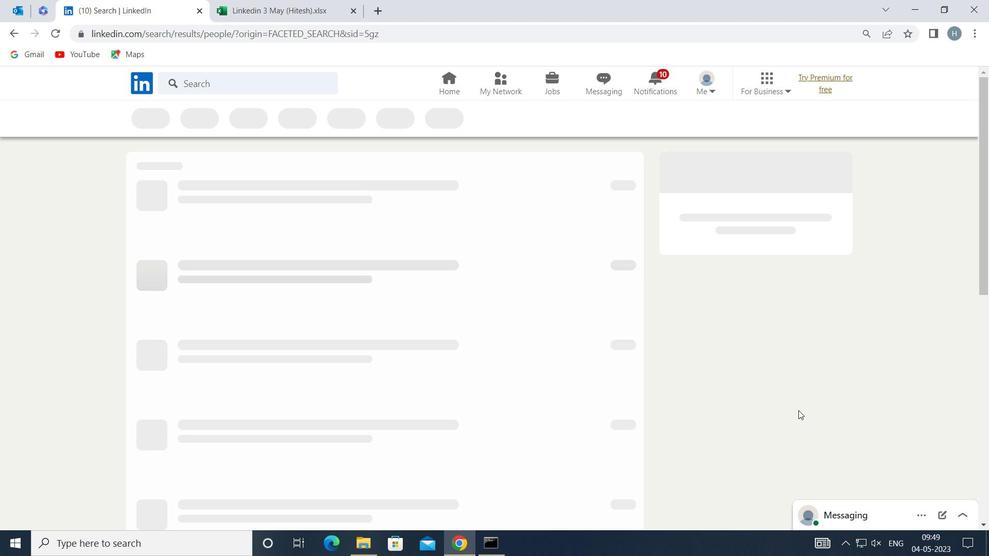 
